 Task: Create a due date automation trigger when advanced on, on the tuesday before a card is due add fields with custom field "Resume" set at 11:00 AM.
Action: Mouse moved to (1329, 106)
Screenshot: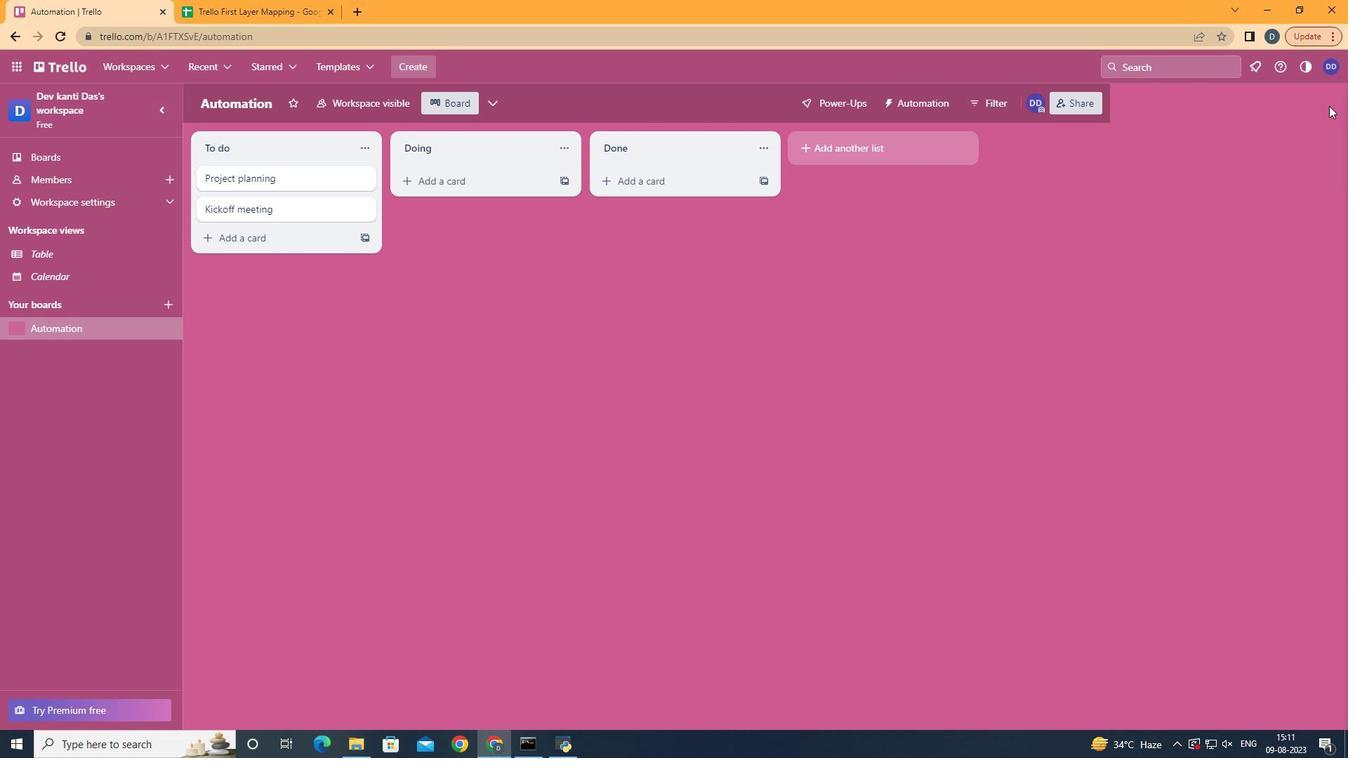 
Action: Mouse pressed left at (1329, 106)
Screenshot: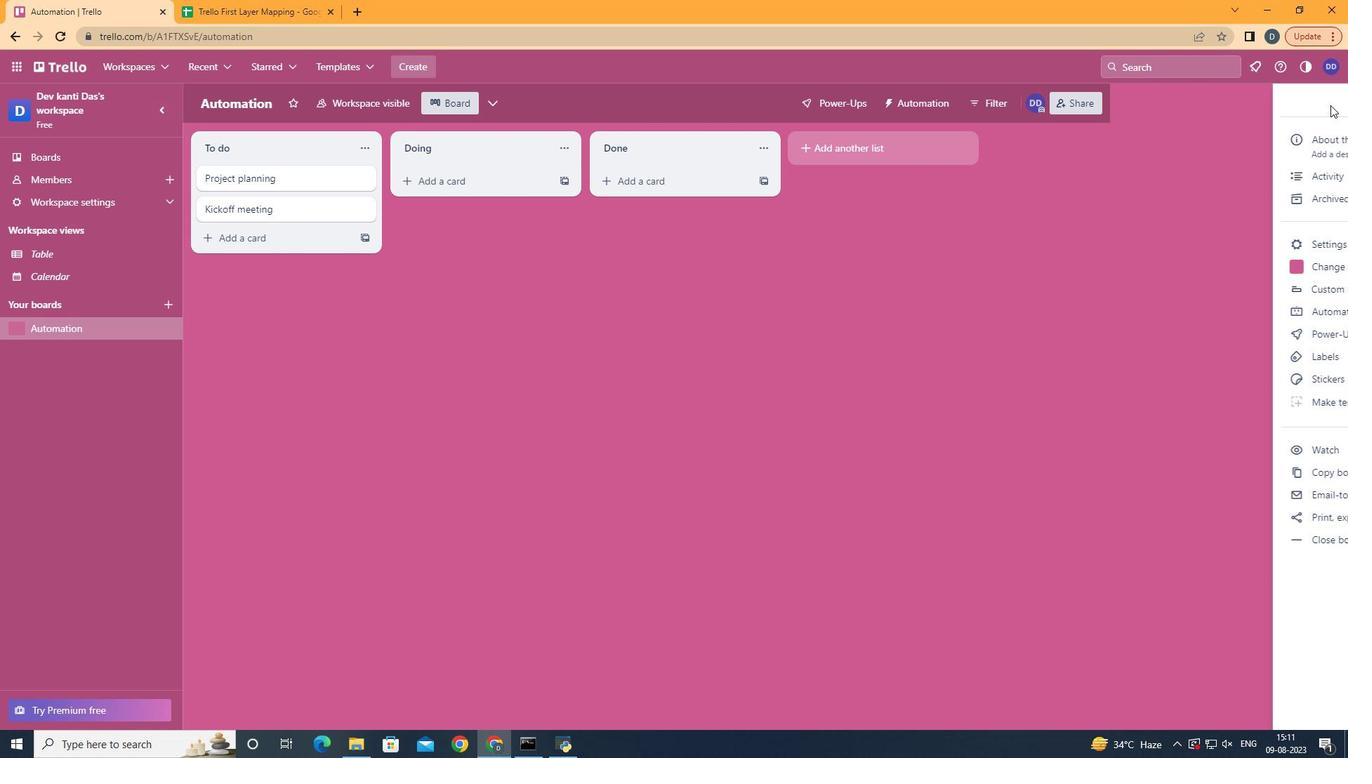 
Action: Mouse moved to (1196, 310)
Screenshot: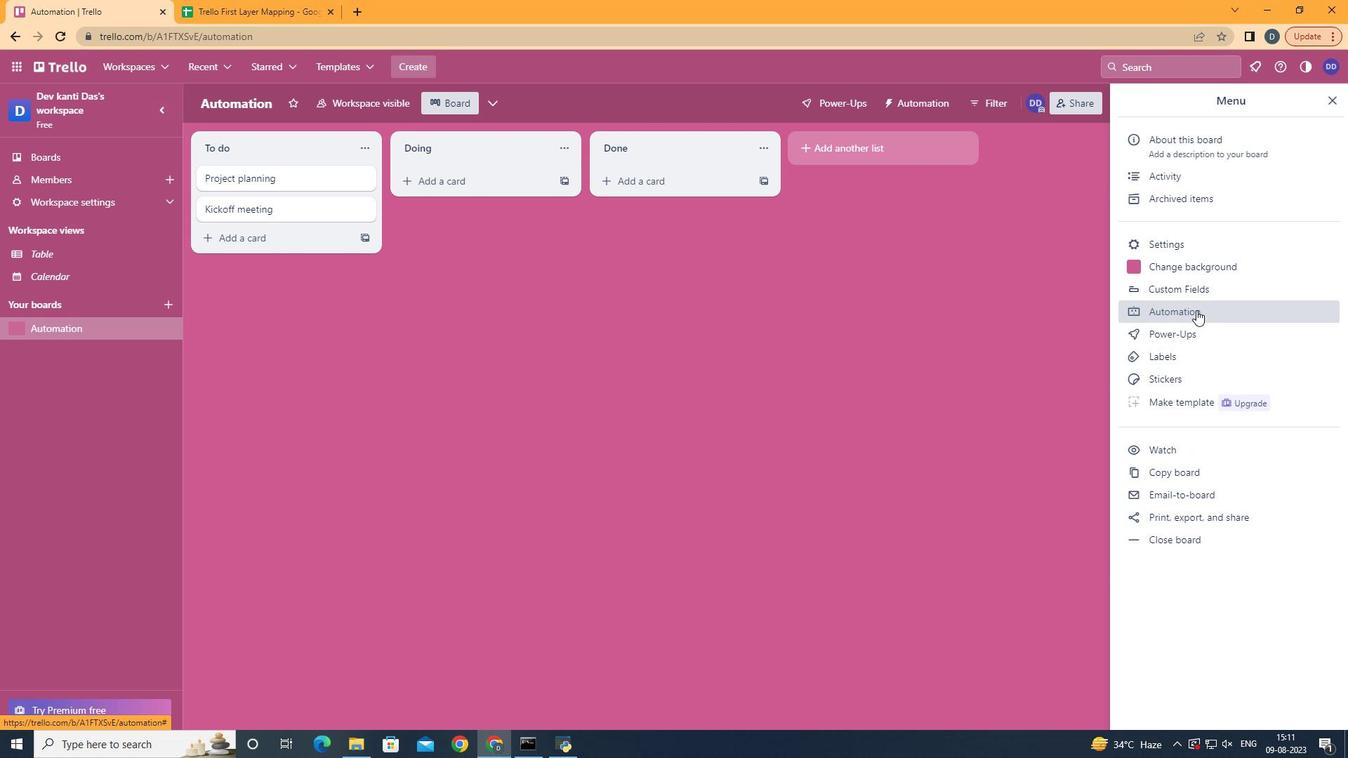 
Action: Mouse pressed left at (1196, 310)
Screenshot: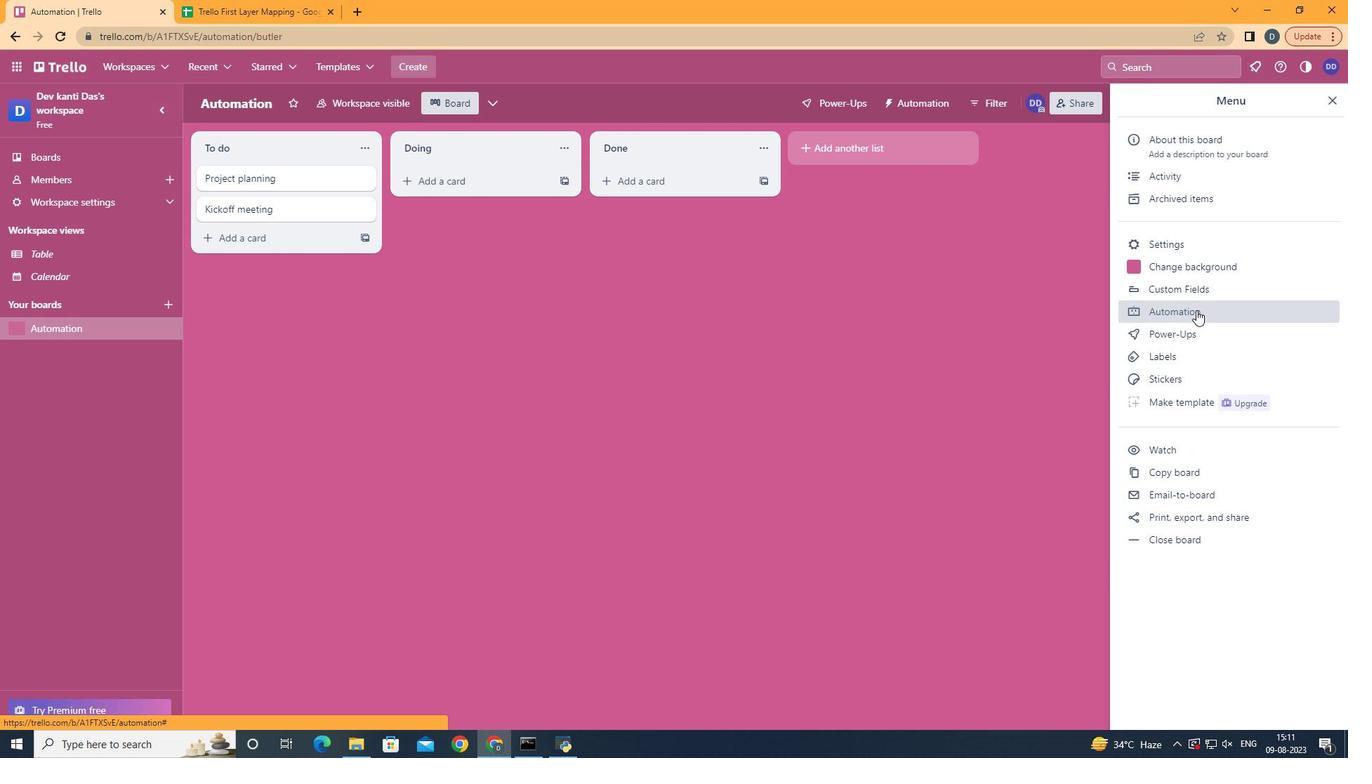 
Action: Mouse moved to (259, 279)
Screenshot: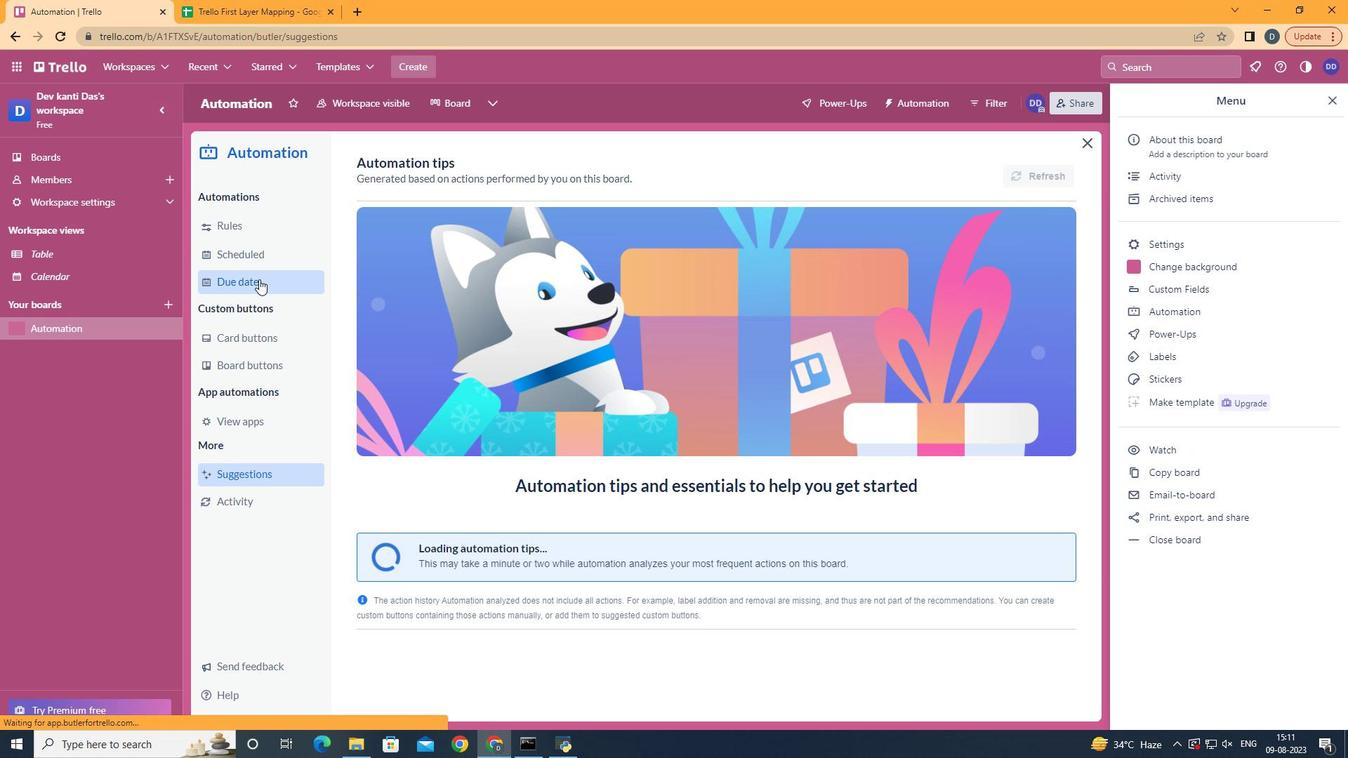 
Action: Mouse pressed left at (259, 279)
Screenshot: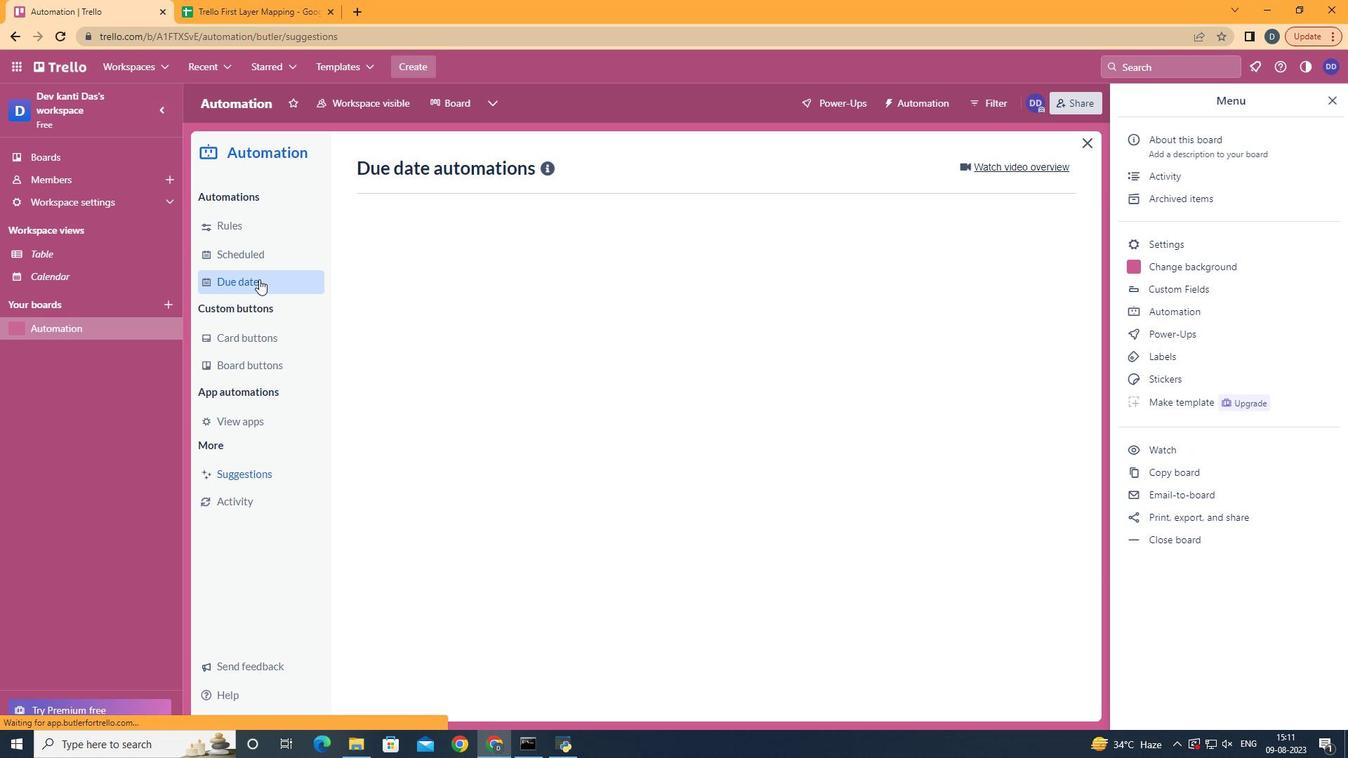 
Action: Mouse moved to (999, 169)
Screenshot: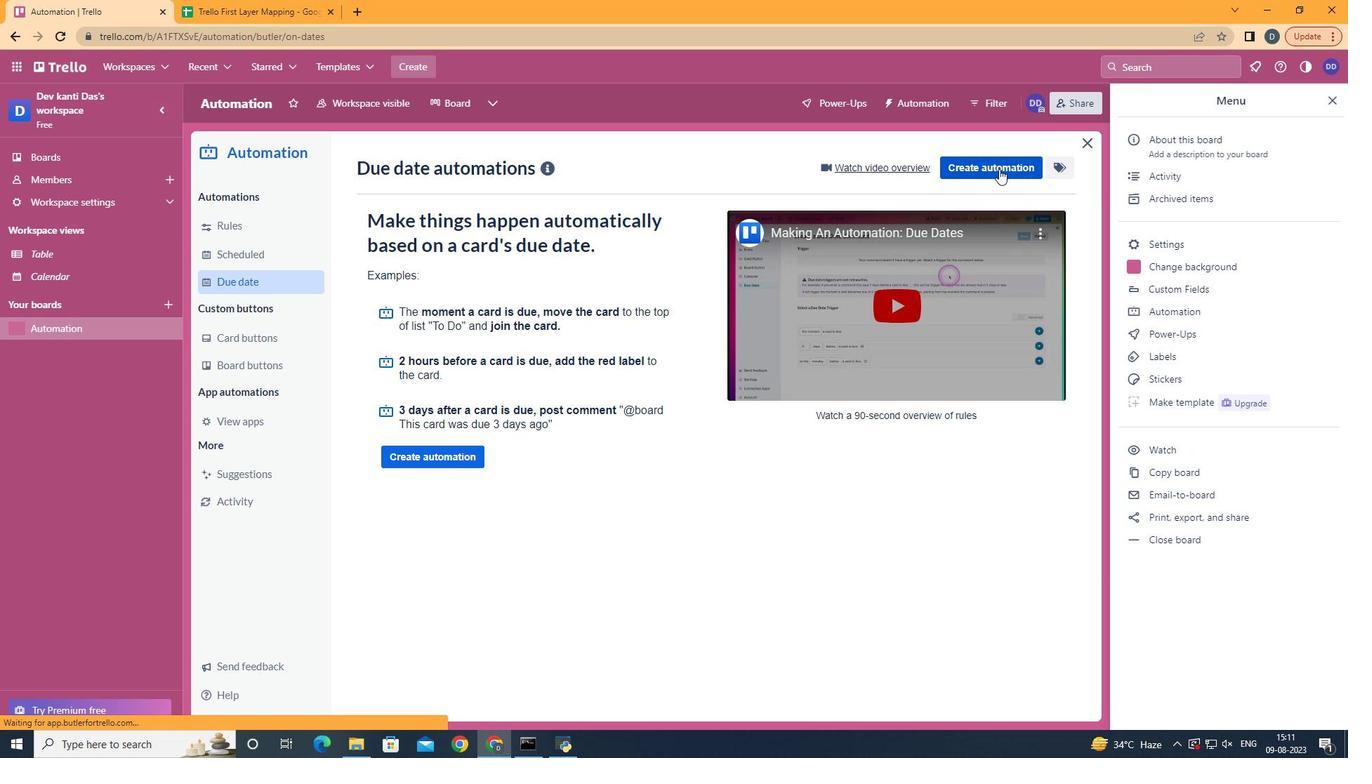 
Action: Mouse pressed left at (999, 169)
Screenshot: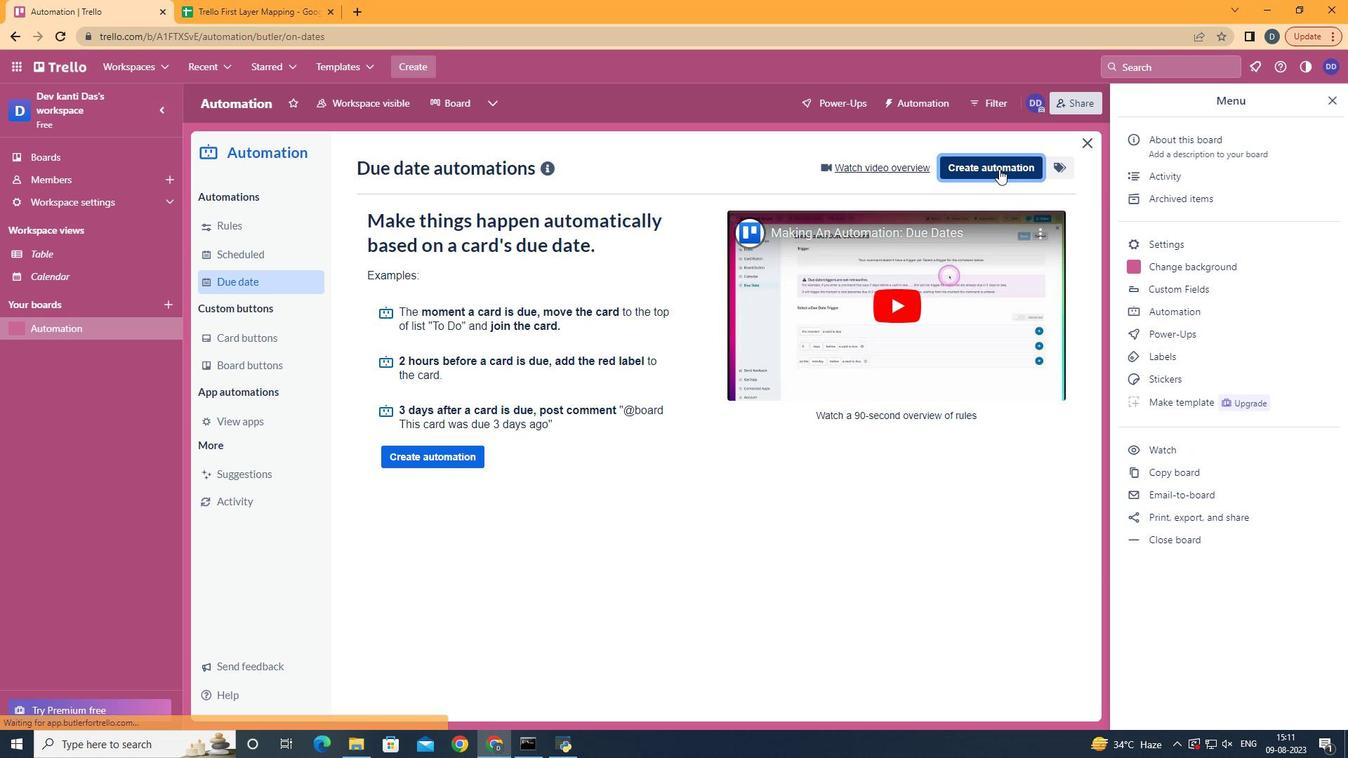 
Action: Mouse moved to (702, 299)
Screenshot: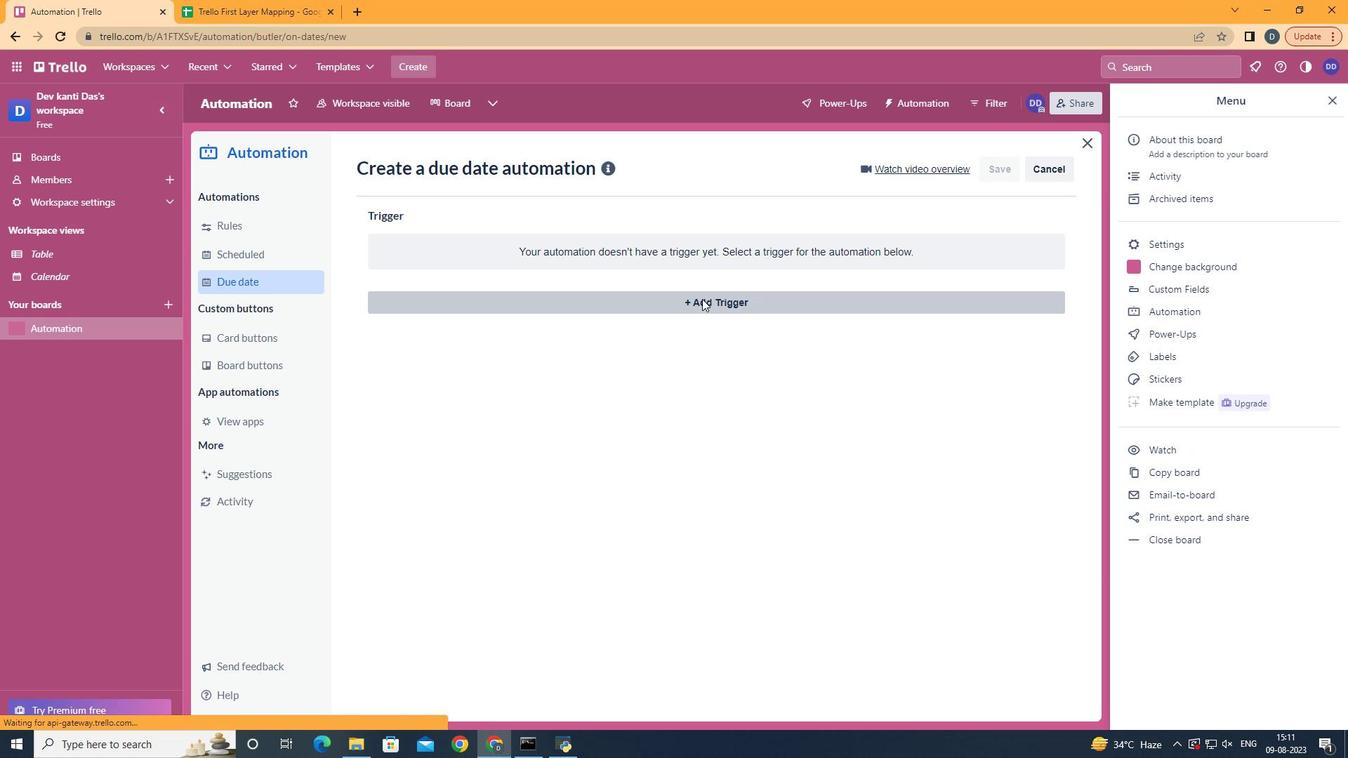 
Action: Mouse pressed left at (702, 299)
Screenshot: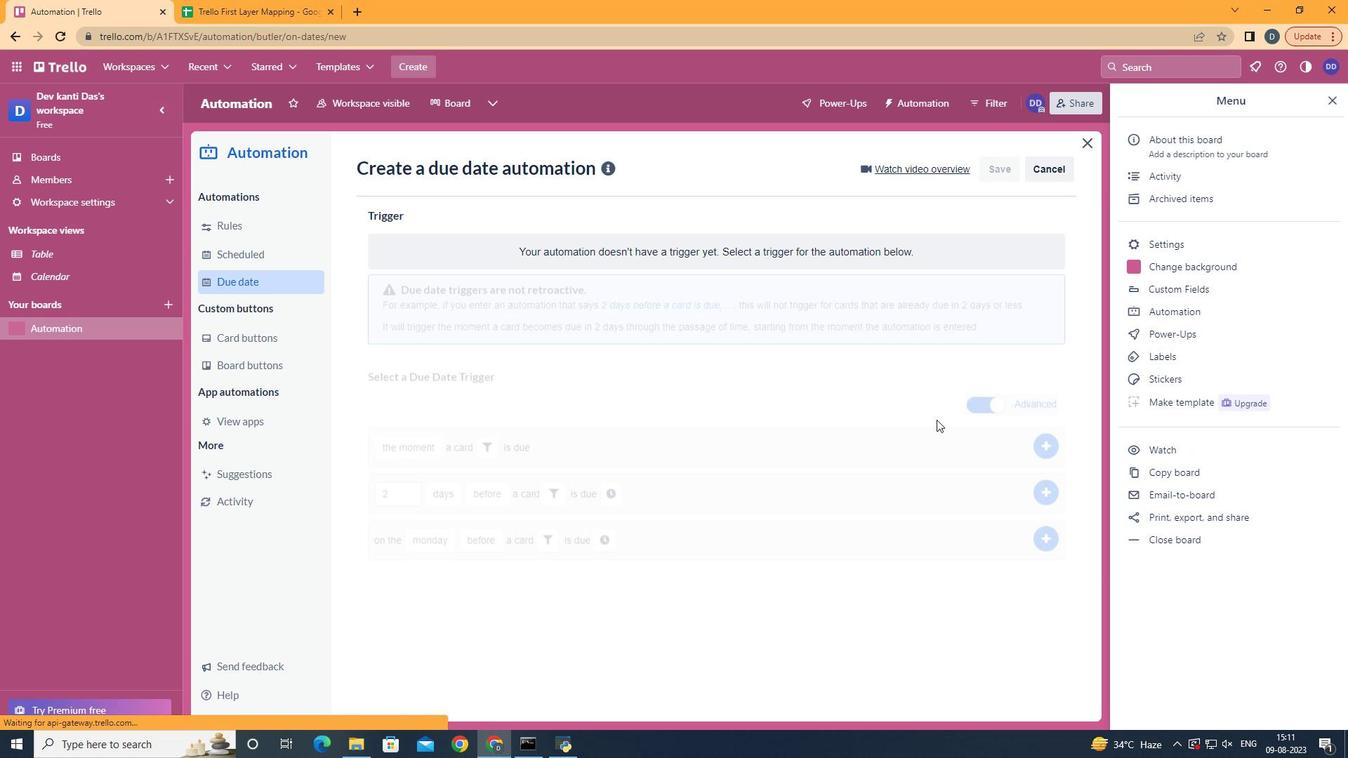 
Action: Mouse moved to (464, 397)
Screenshot: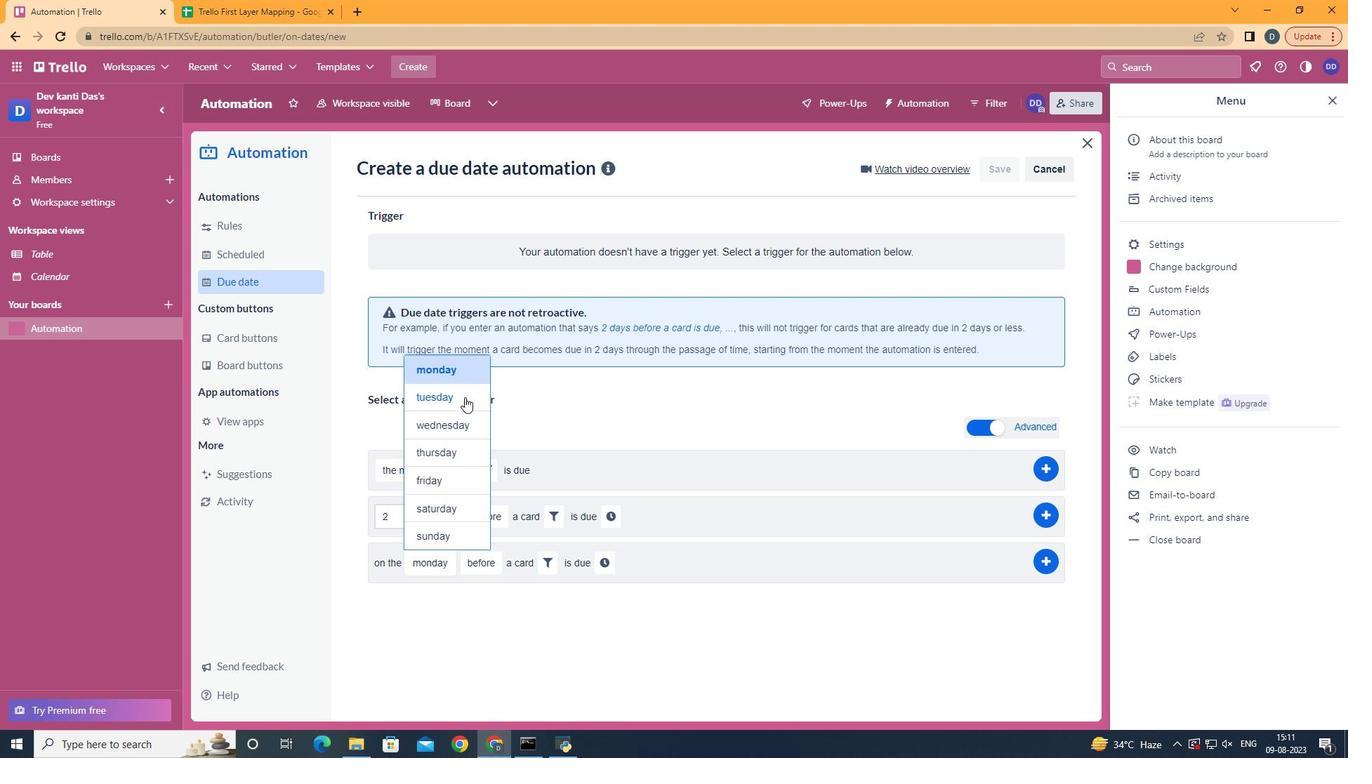 
Action: Mouse pressed left at (464, 397)
Screenshot: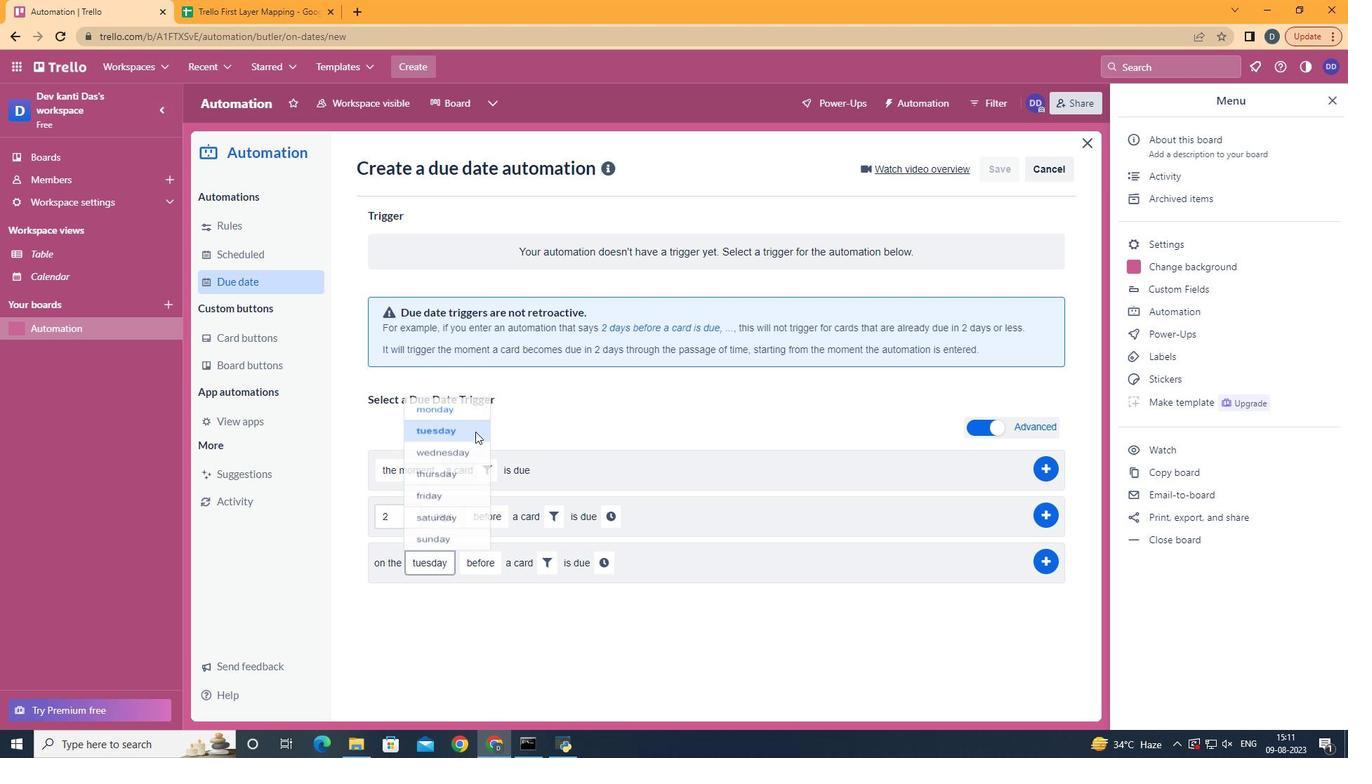 
Action: Mouse moved to (554, 569)
Screenshot: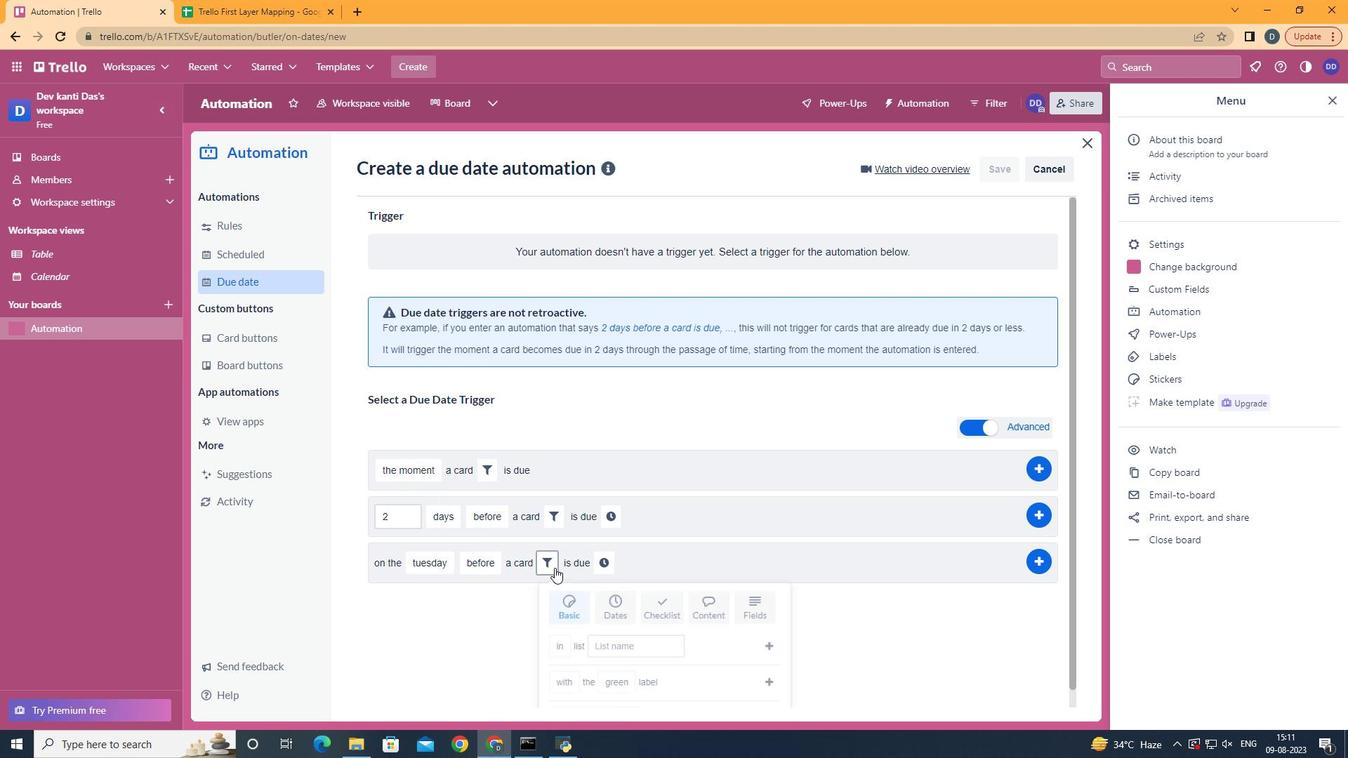 
Action: Mouse pressed left at (554, 569)
Screenshot: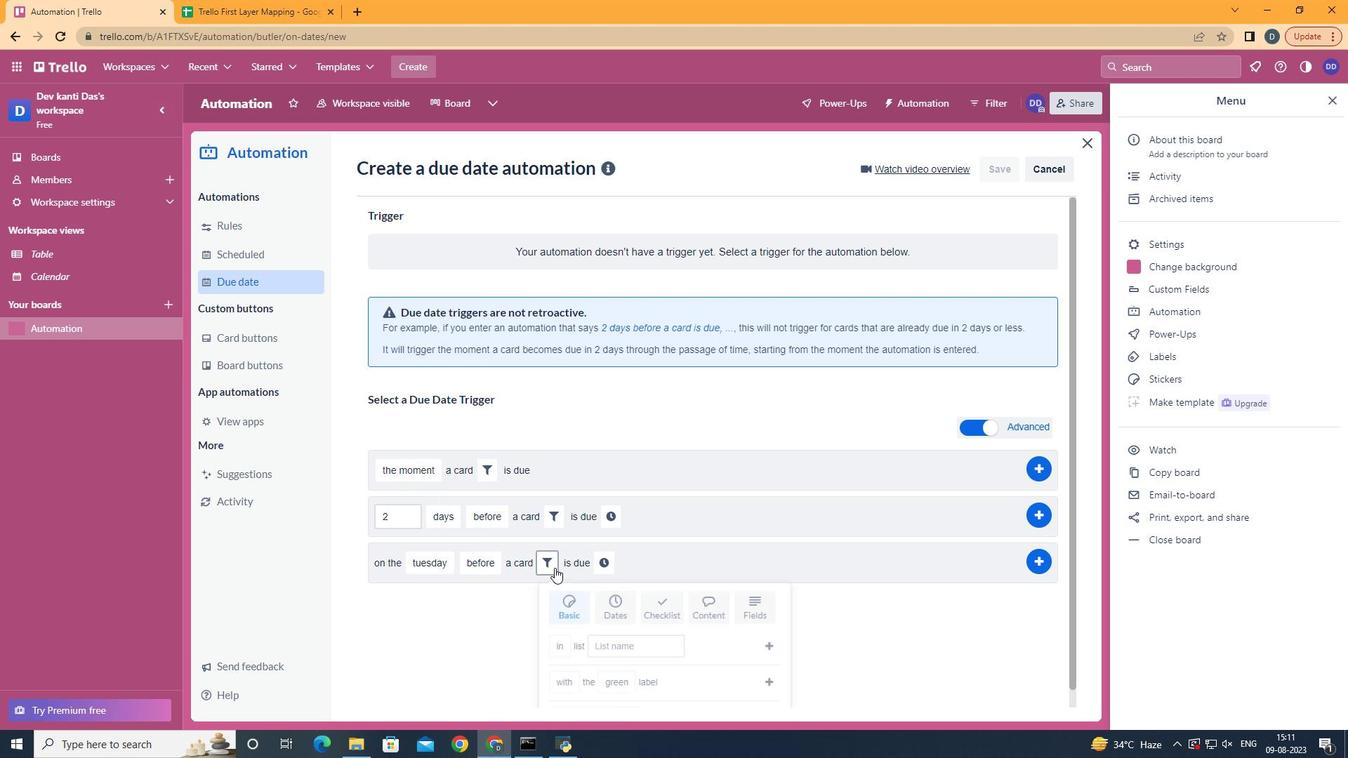 
Action: Mouse moved to (772, 600)
Screenshot: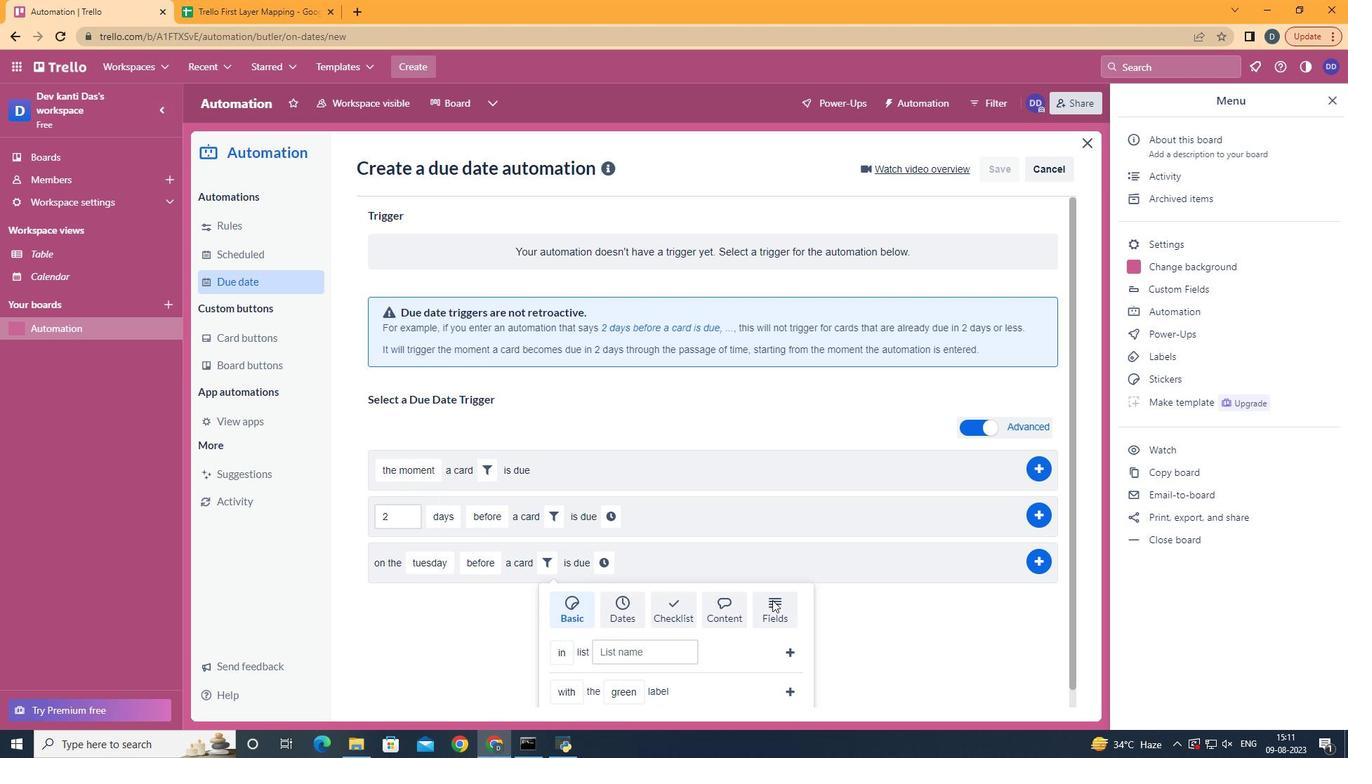 
Action: Mouse pressed left at (772, 600)
Screenshot: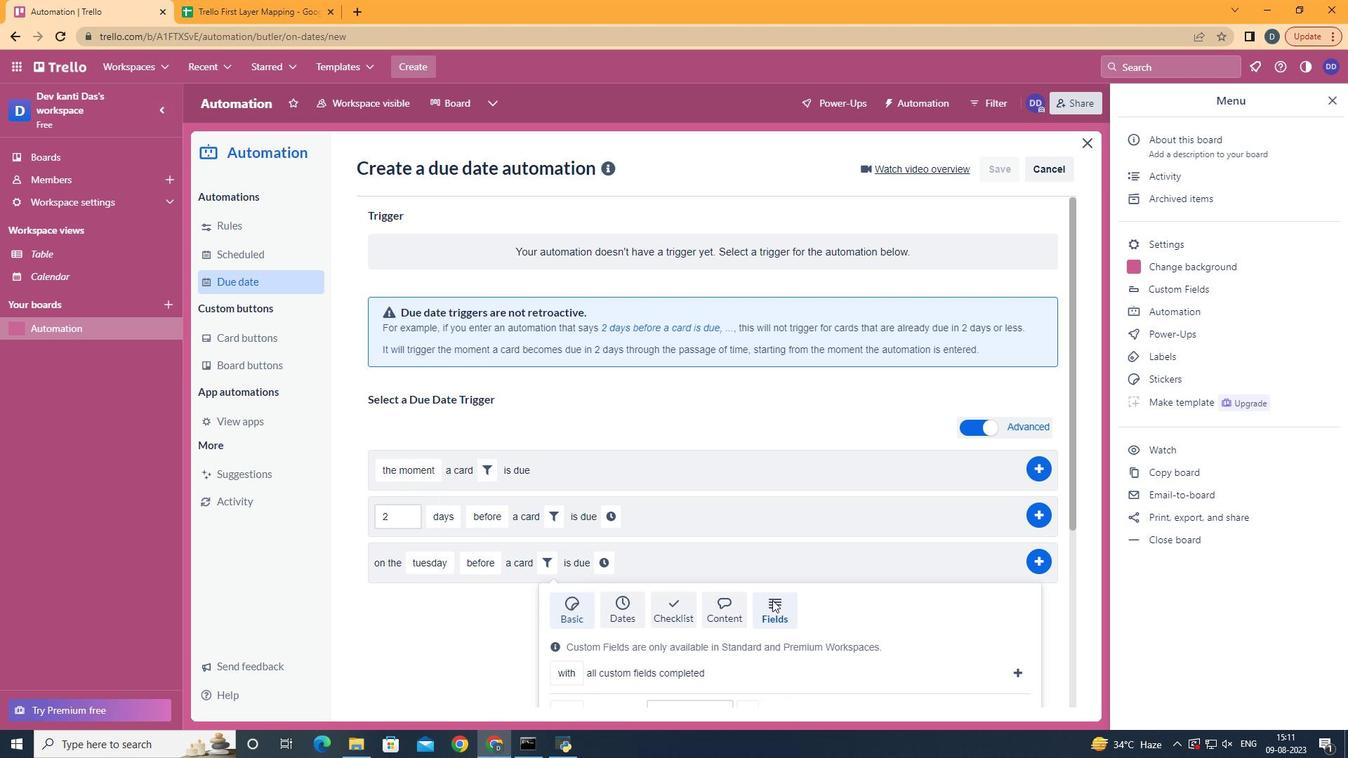
Action: Mouse scrolled (772, 599) with delta (0, 0)
Screenshot: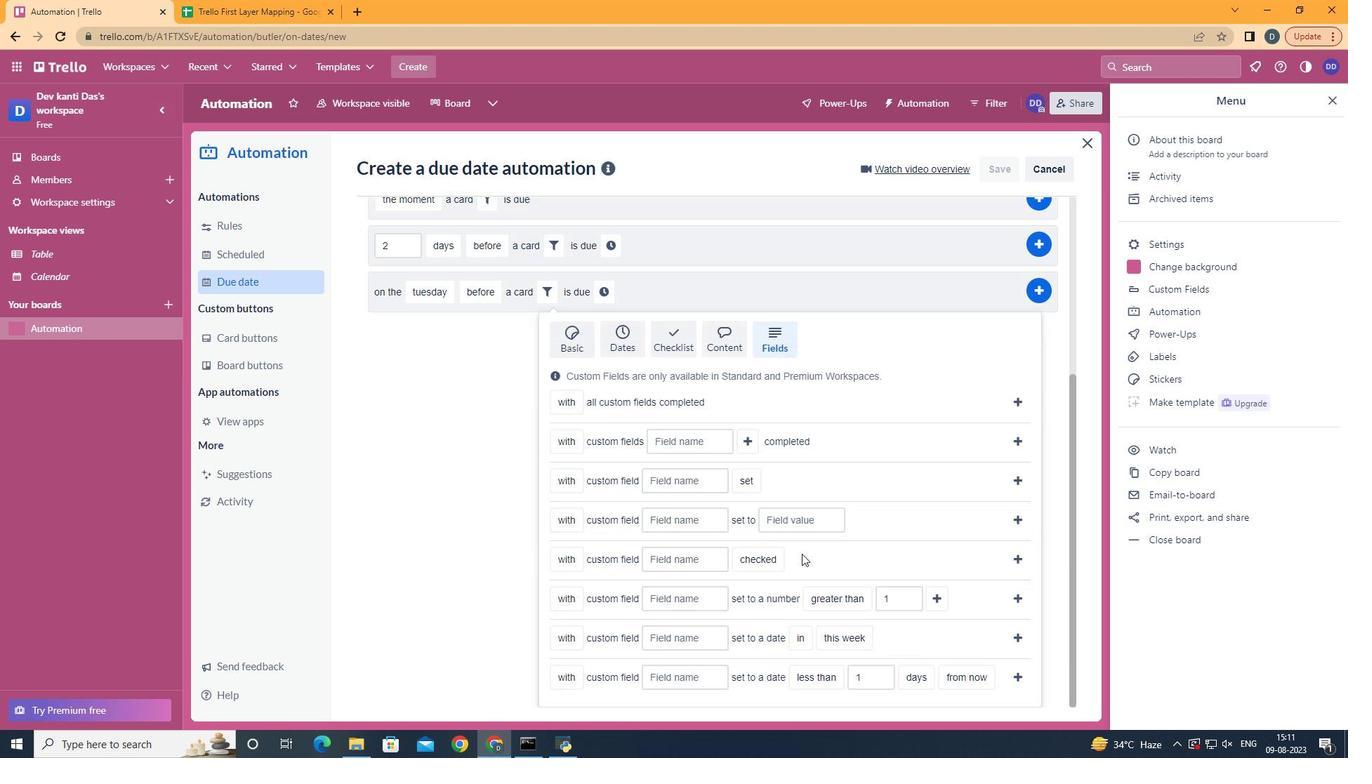 
Action: Mouse scrolled (772, 599) with delta (0, 0)
Screenshot: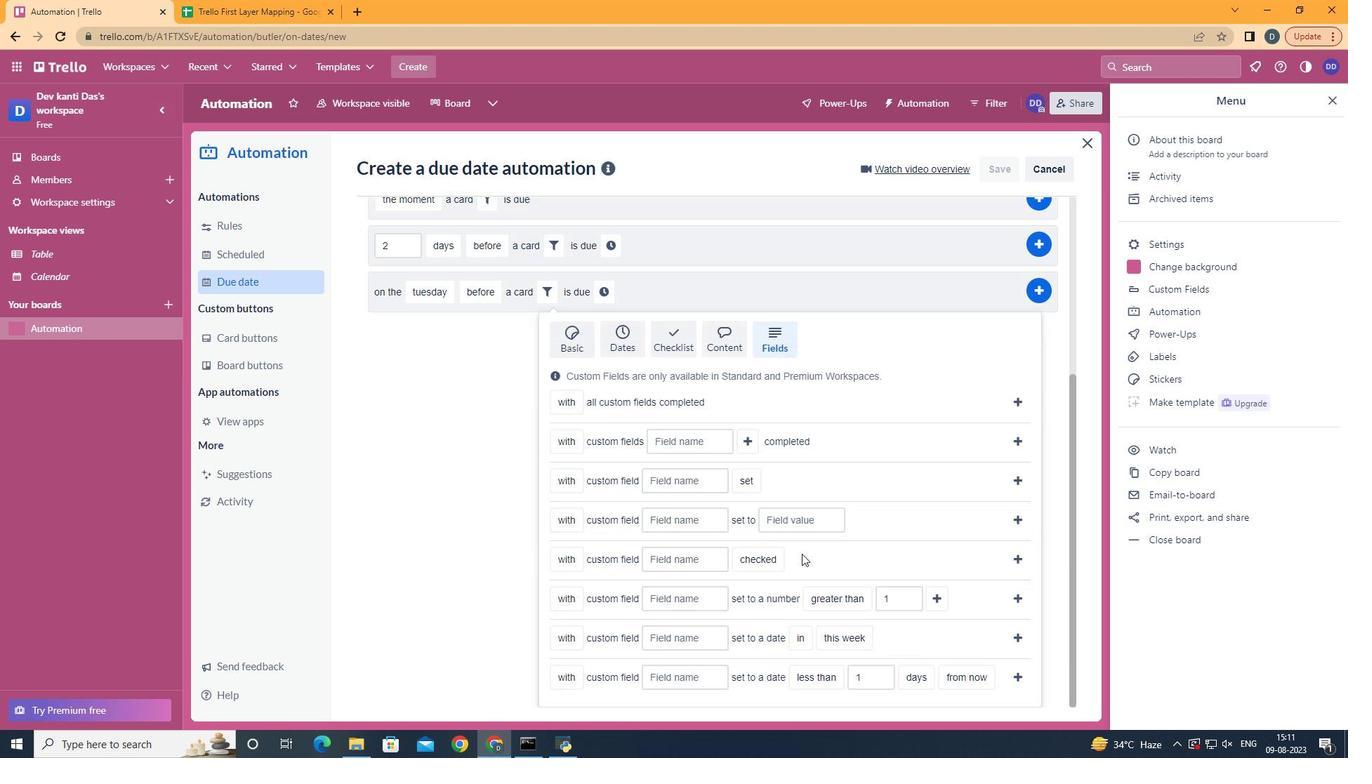 
Action: Mouse scrolled (772, 599) with delta (0, 0)
Screenshot: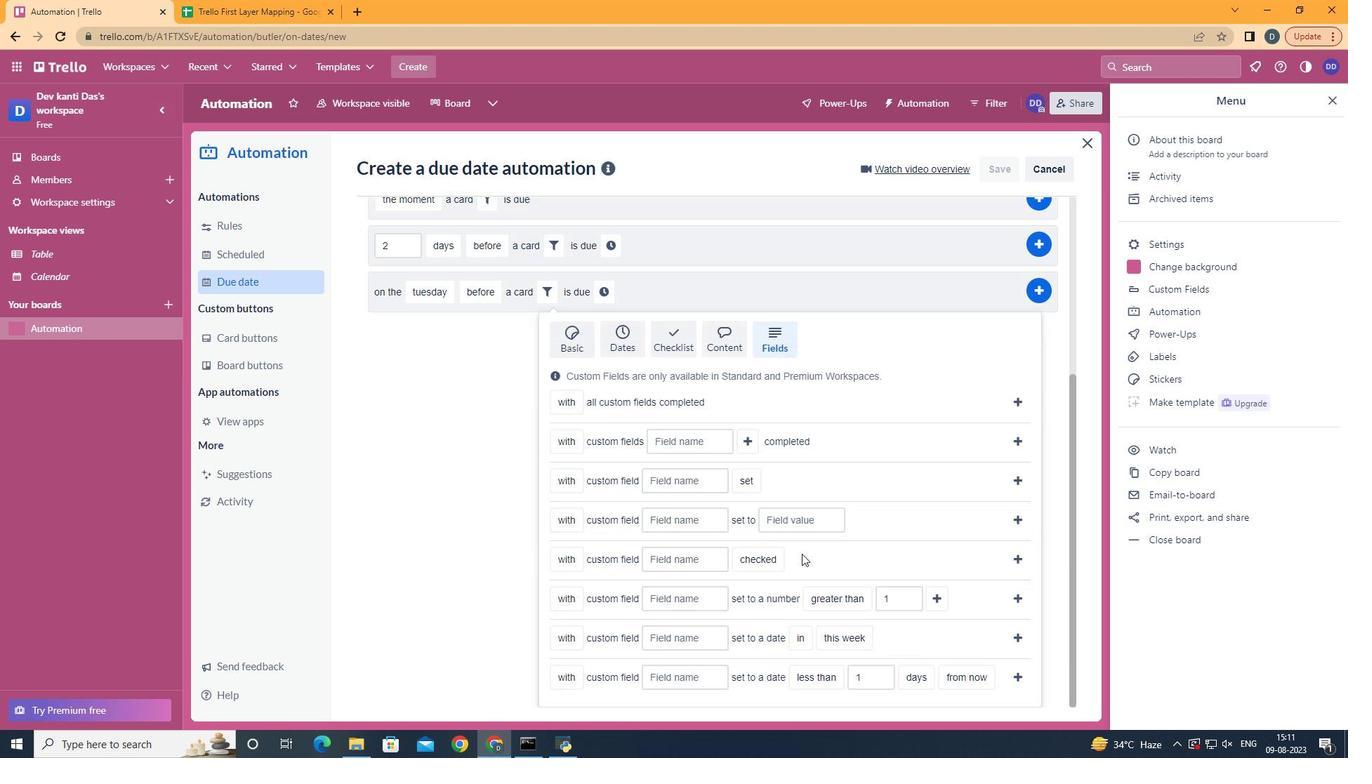
Action: Mouse scrolled (772, 599) with delta (0, 0)
Screenshot: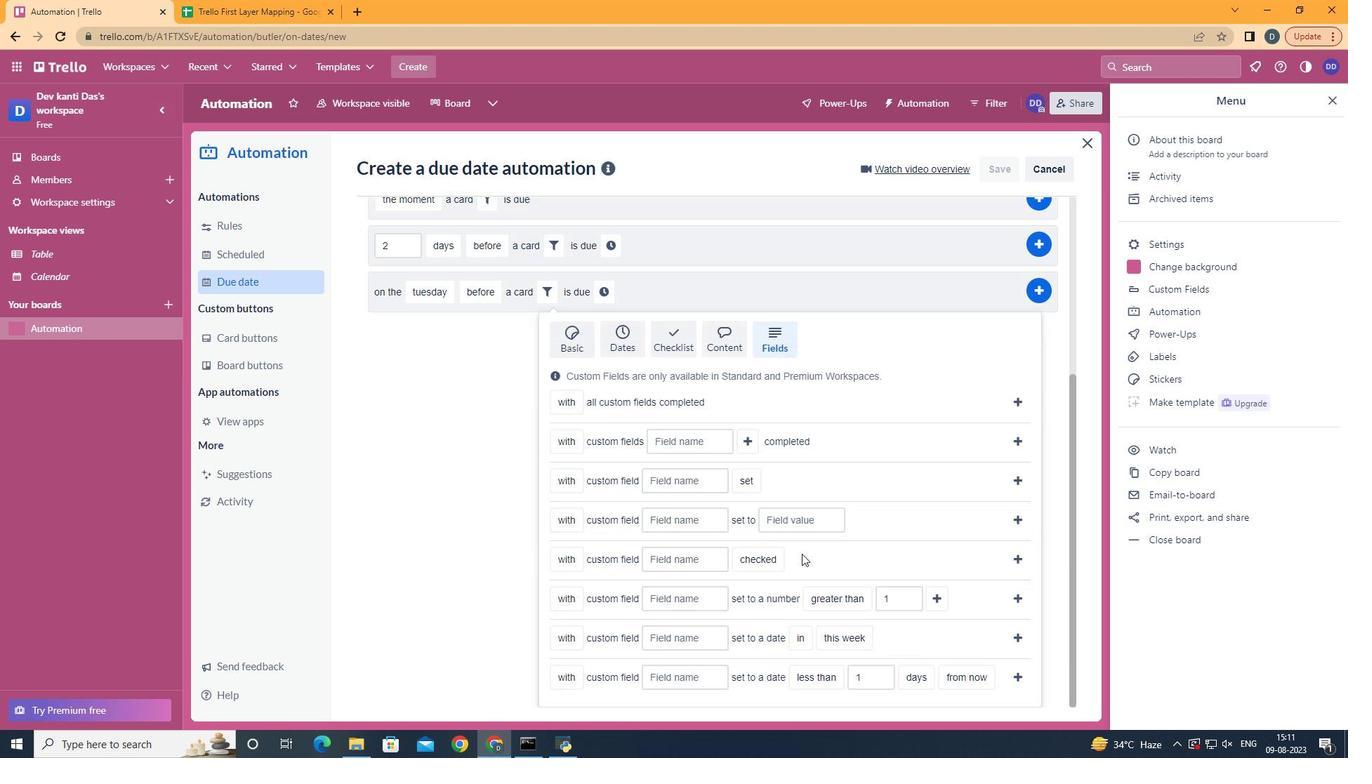 
Action: Mouse scrolled (772, 599) with delta (0, 0)
Screenshot: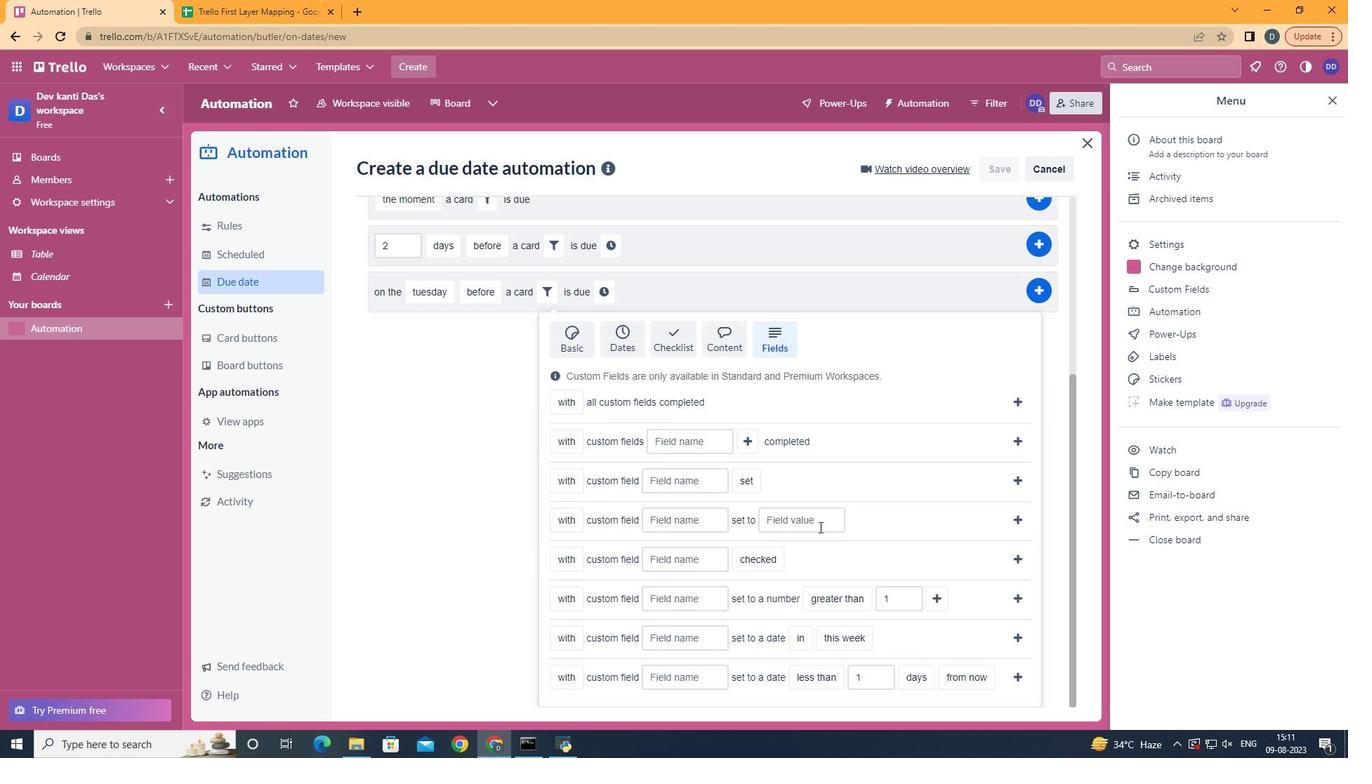 
Action: Mouse moved to (577, 501)
Screenshot: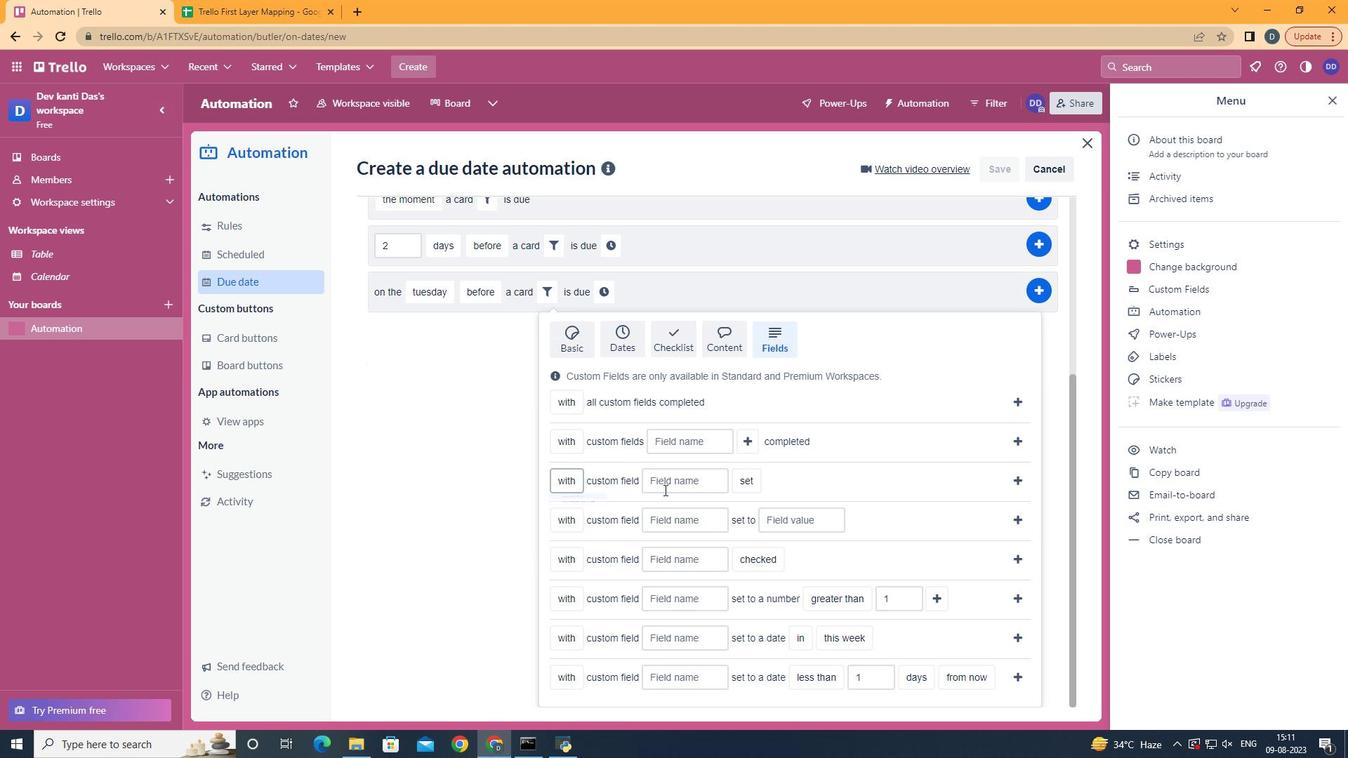 
Action: Mouse pressed left at (577, 501)
Screenshot: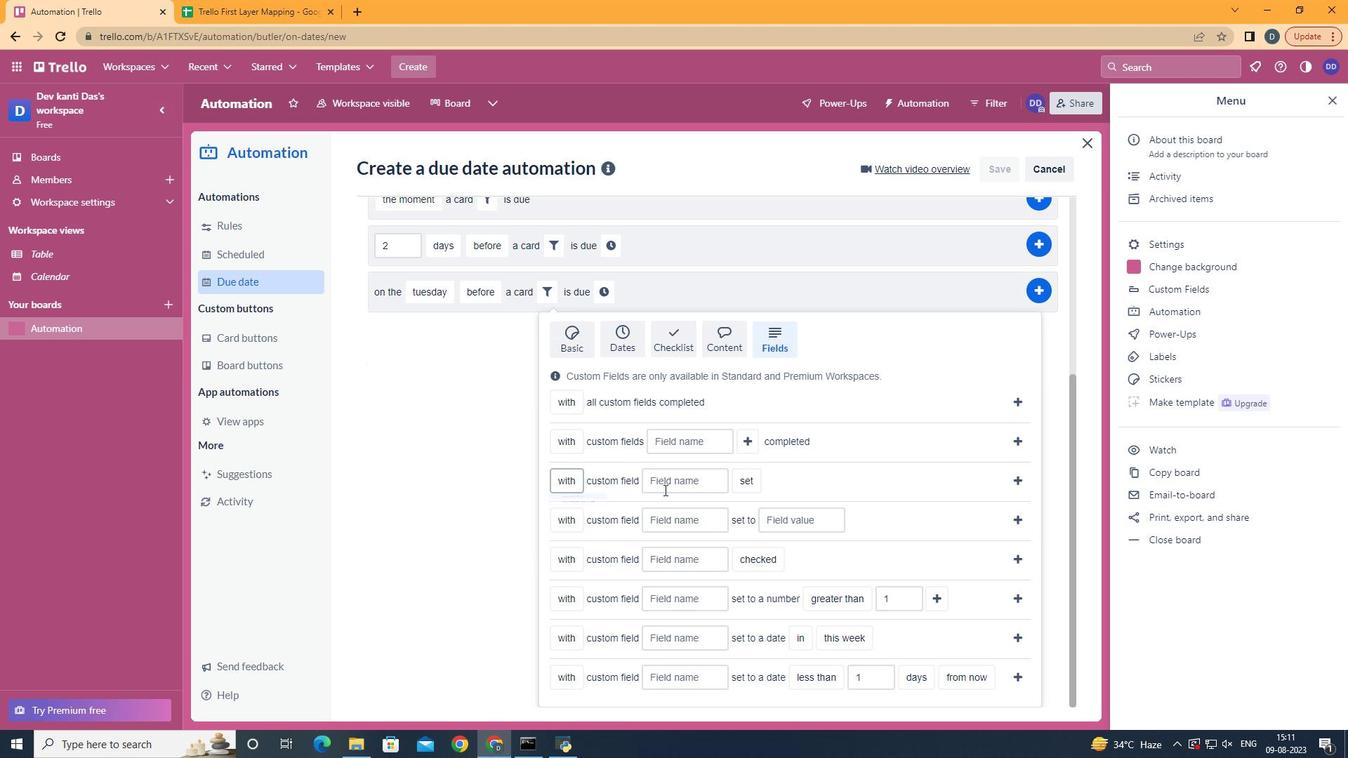 
Action: Mouse moved to (668, 483)
Screenshot: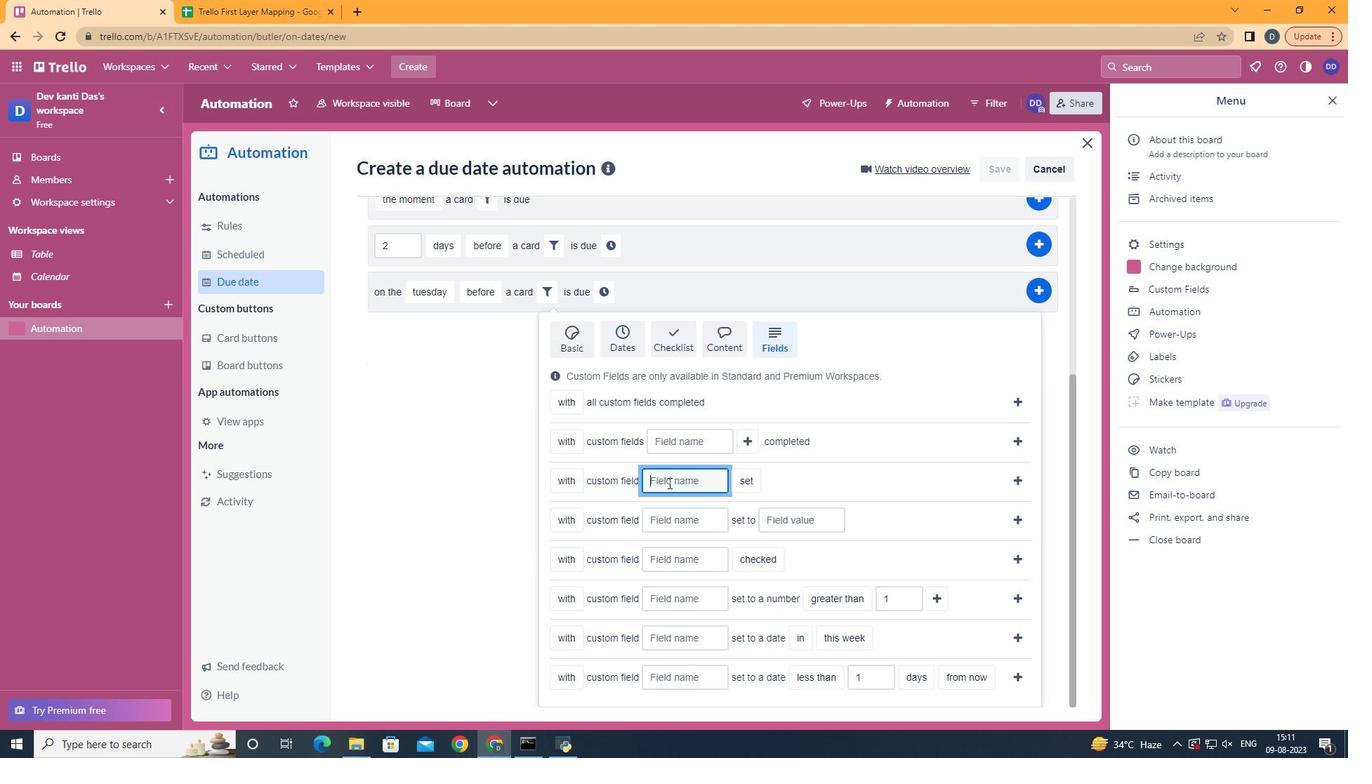 
Action: Mouse pressed left at (668, 483)
Screenshot: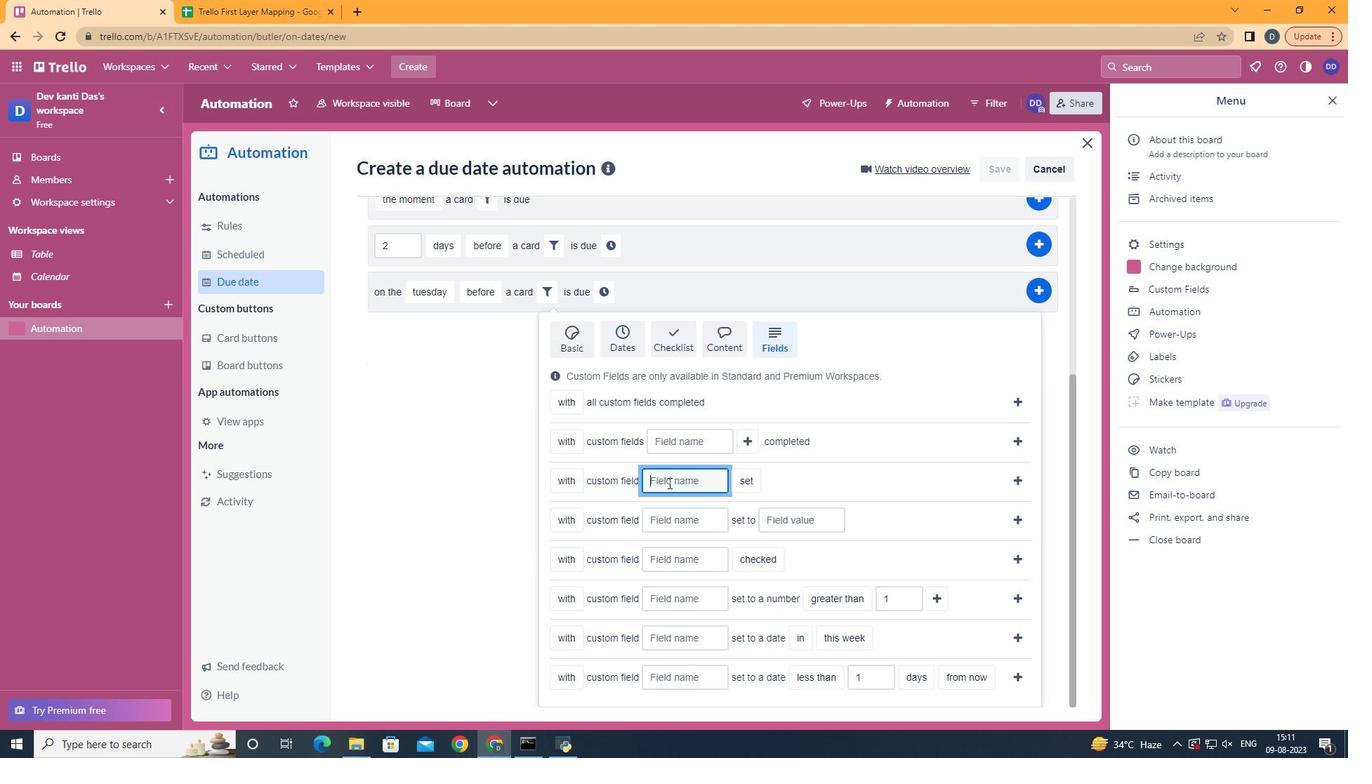 
Action: Mouse moved to (669, 482)
Screenshot: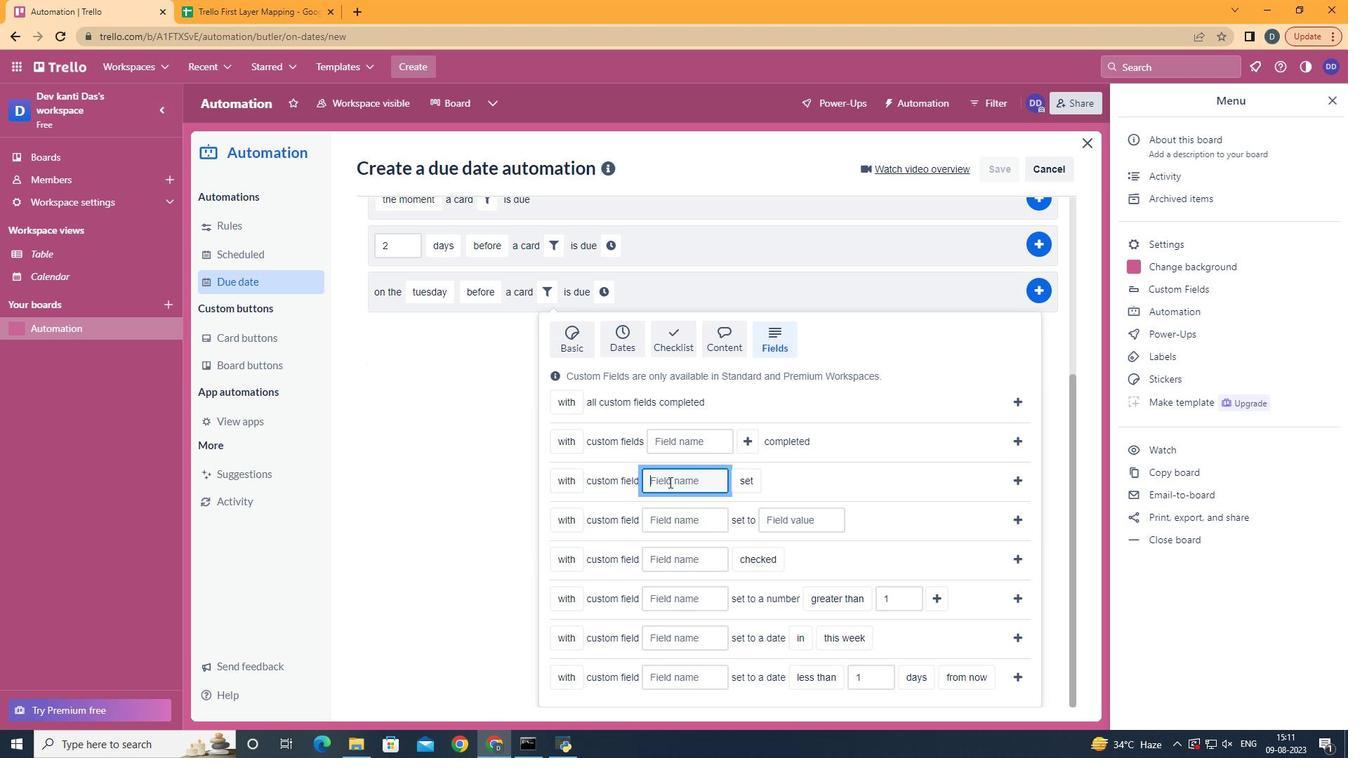 
Action: Key pressed <Key.shift>Resume
Screenshot: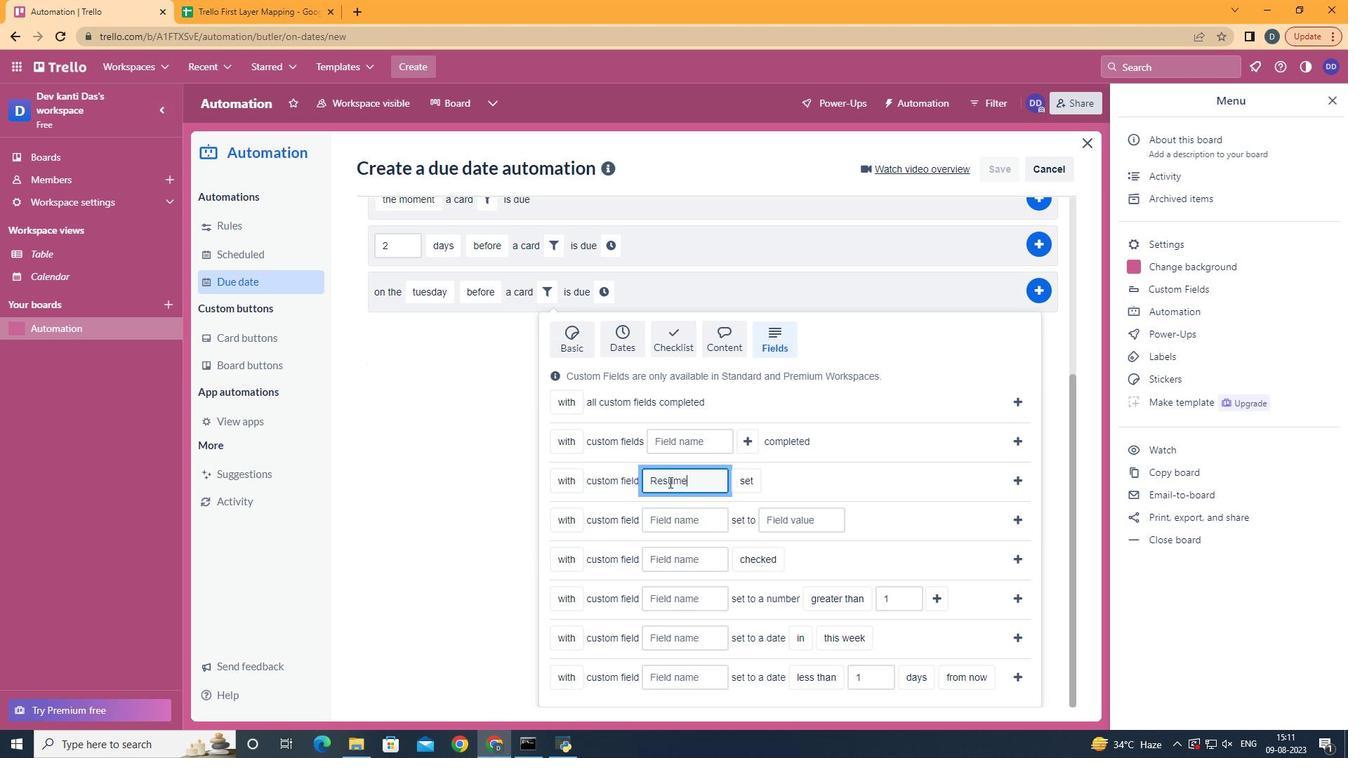 
Action: Mouse moved to (740, 505)
Screenshot: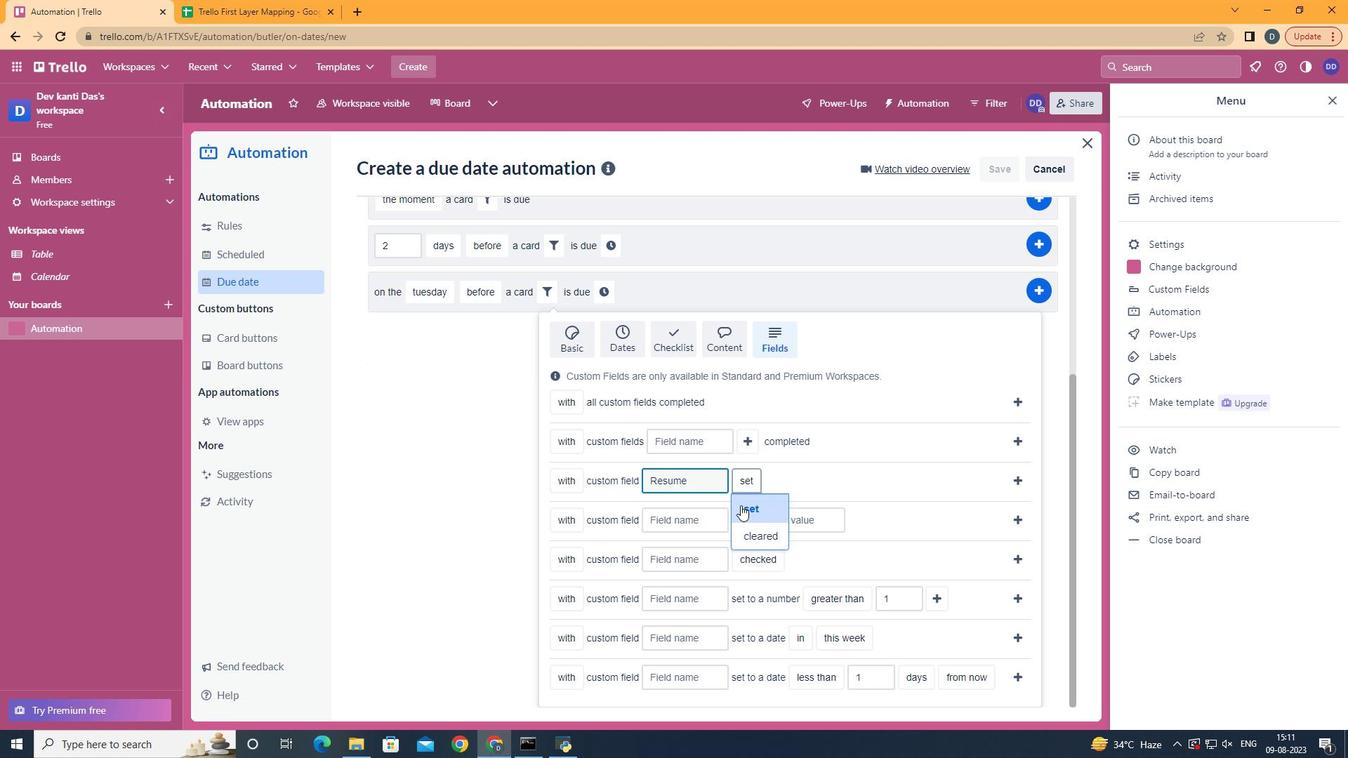 
Action: Mouse pressed left at (740, 505)
Screenshot: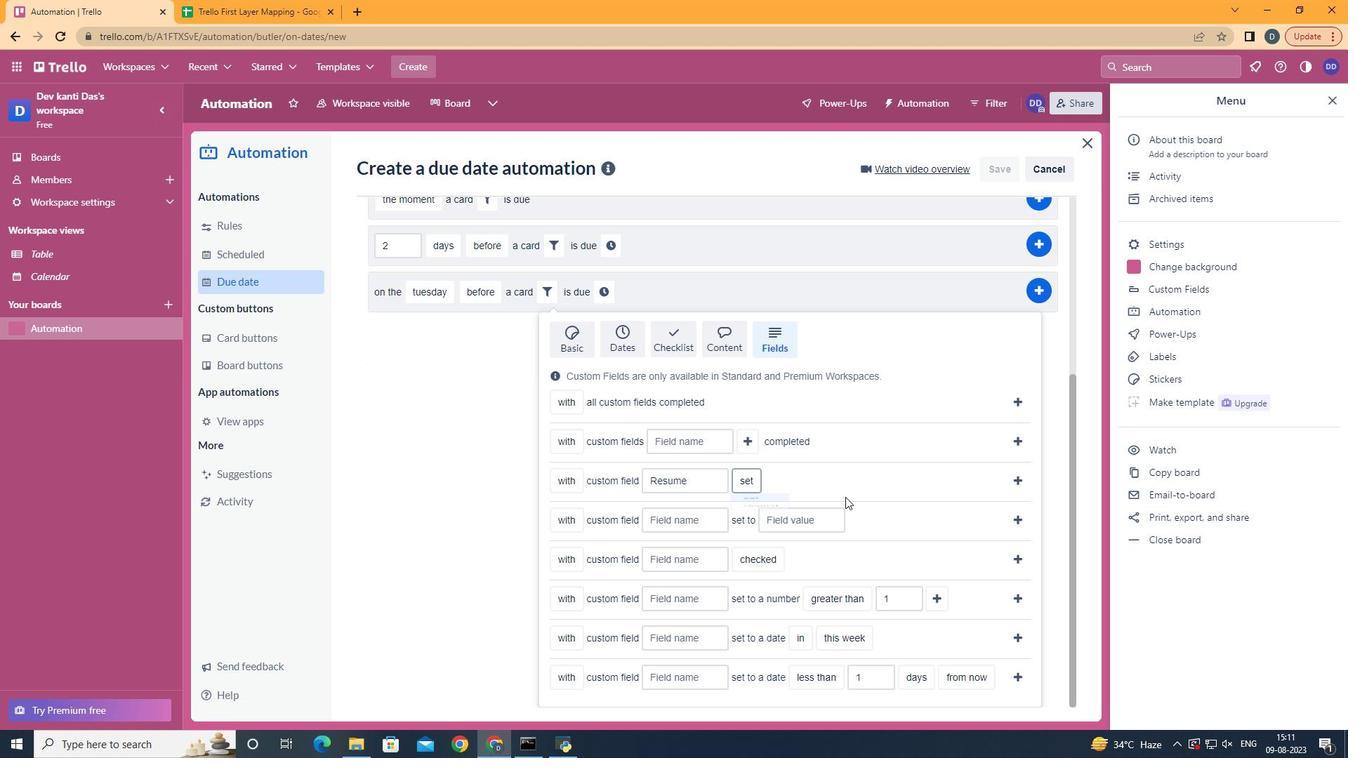 
Action: Mouse moved to (1016, 481)
Screenshot: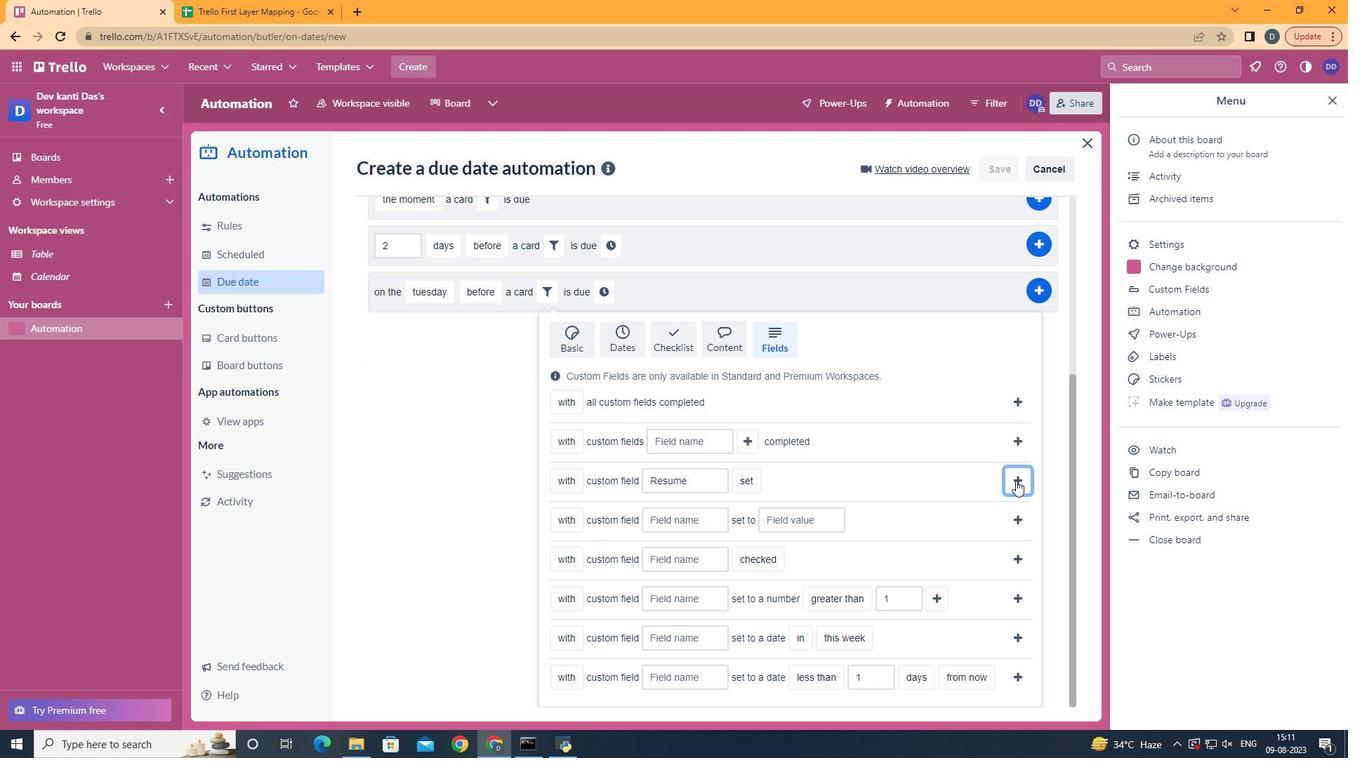 
Action: Mouse pressed left at (1016, 481)
Screenshot: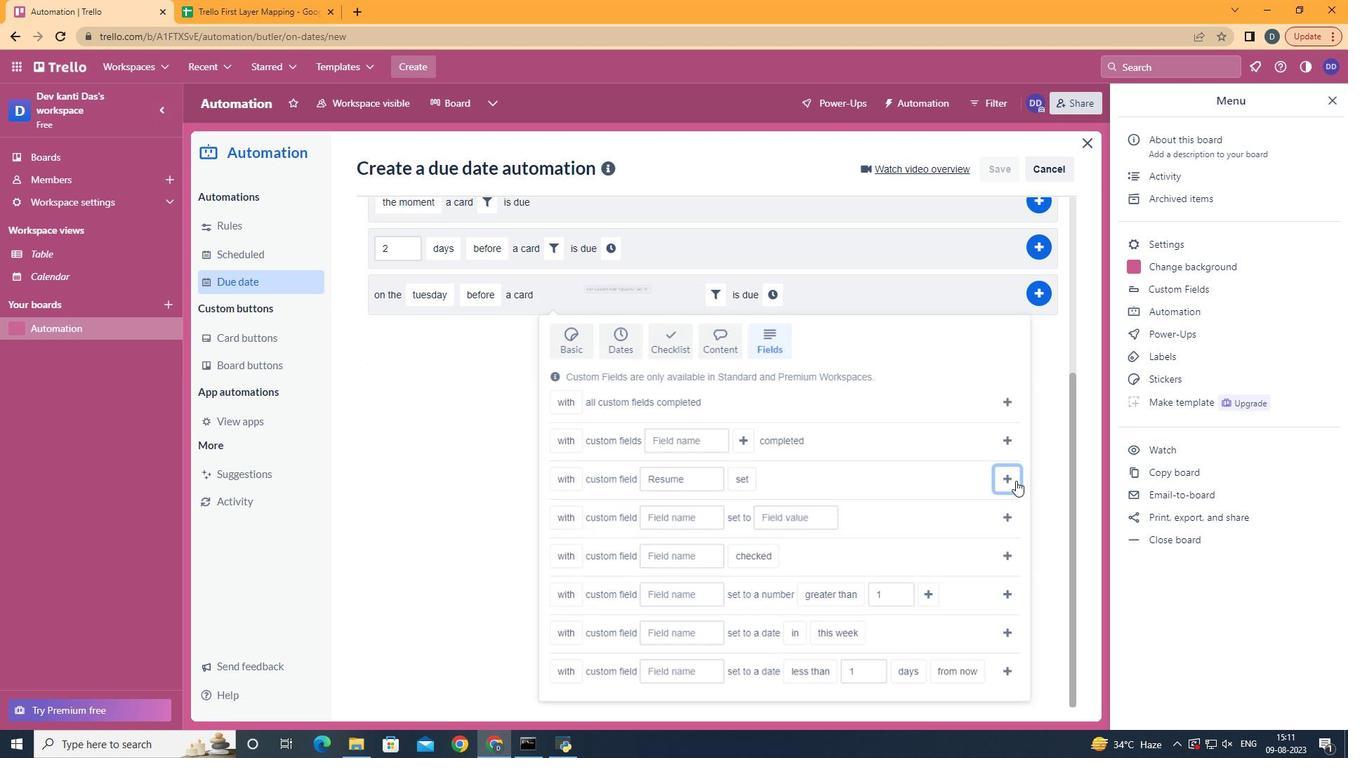 
Action: Mouse moved to (783, 563)
Screenshot: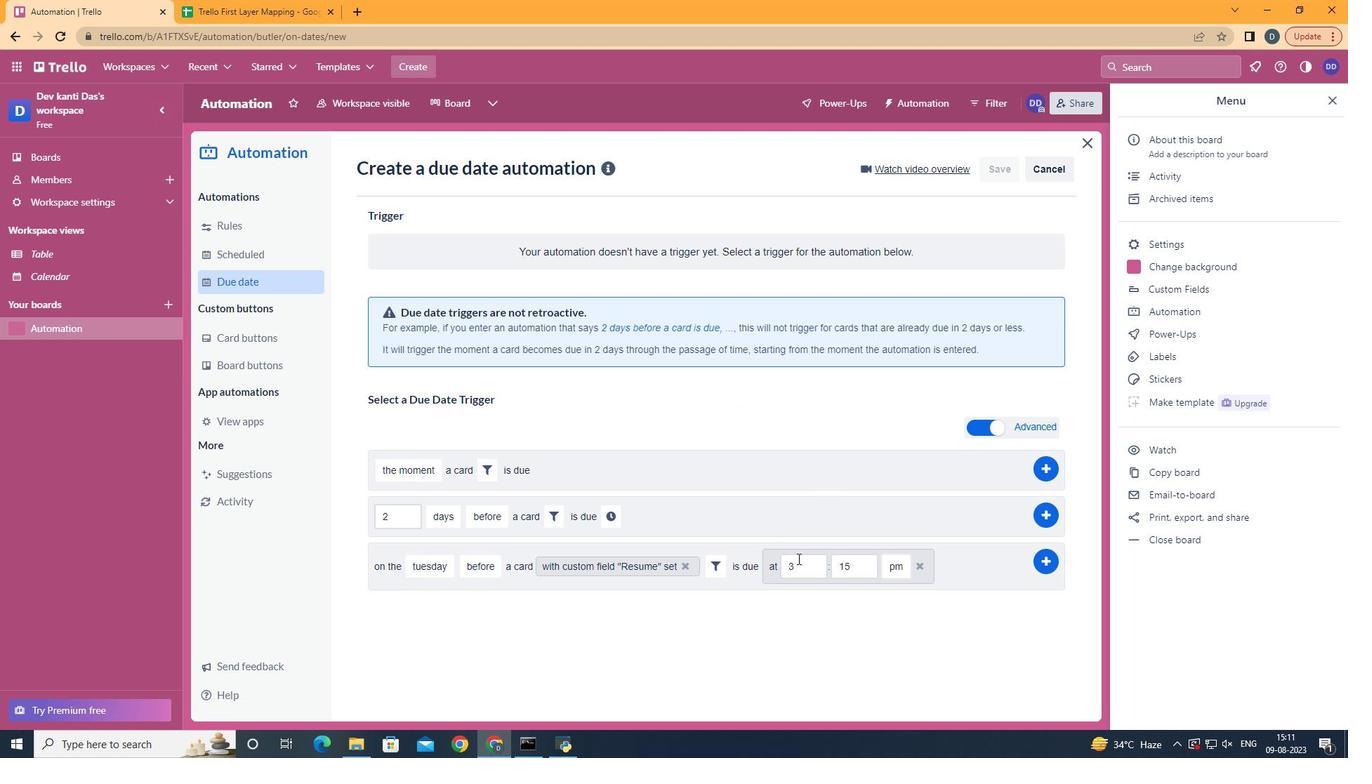 
Action: Mouse pressed left at (783, 563)
Screenshot: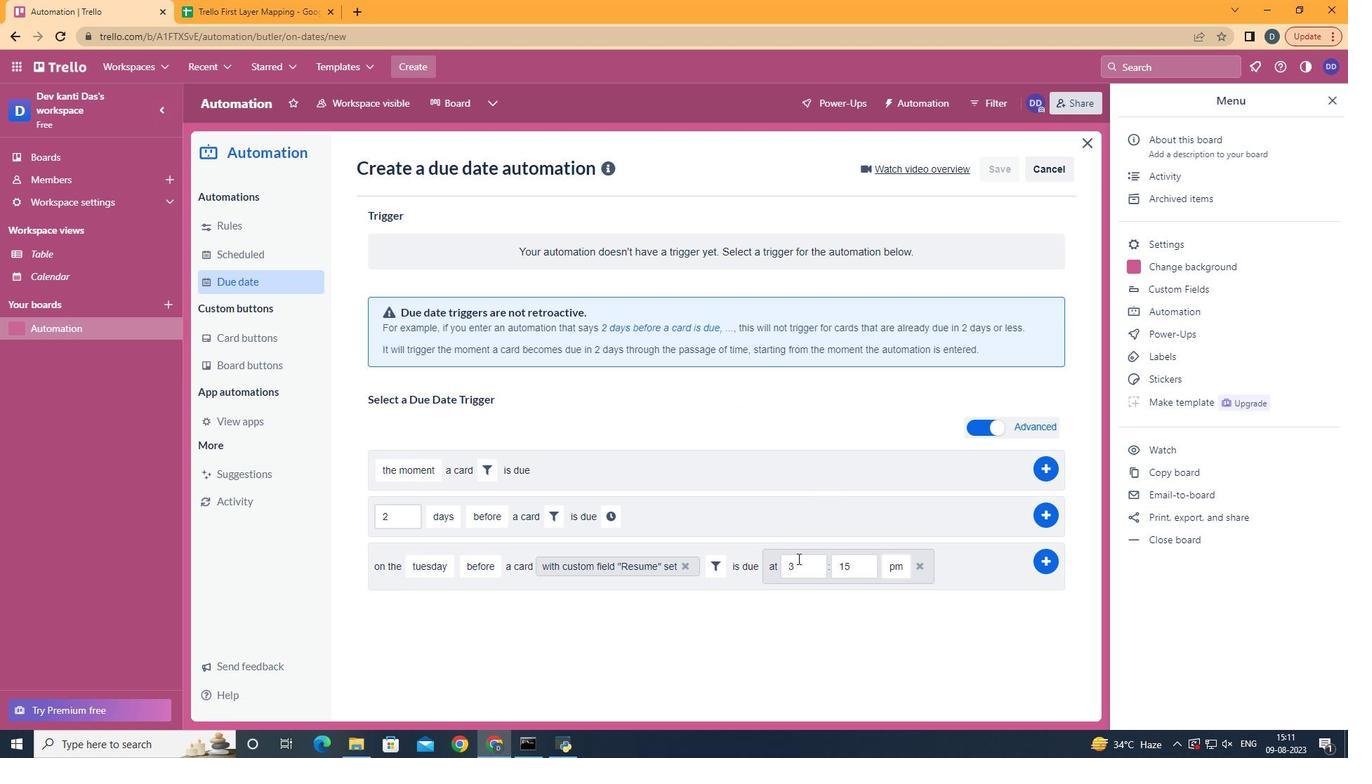 
Action: Mouse moved to (810, 561)
Screenshot: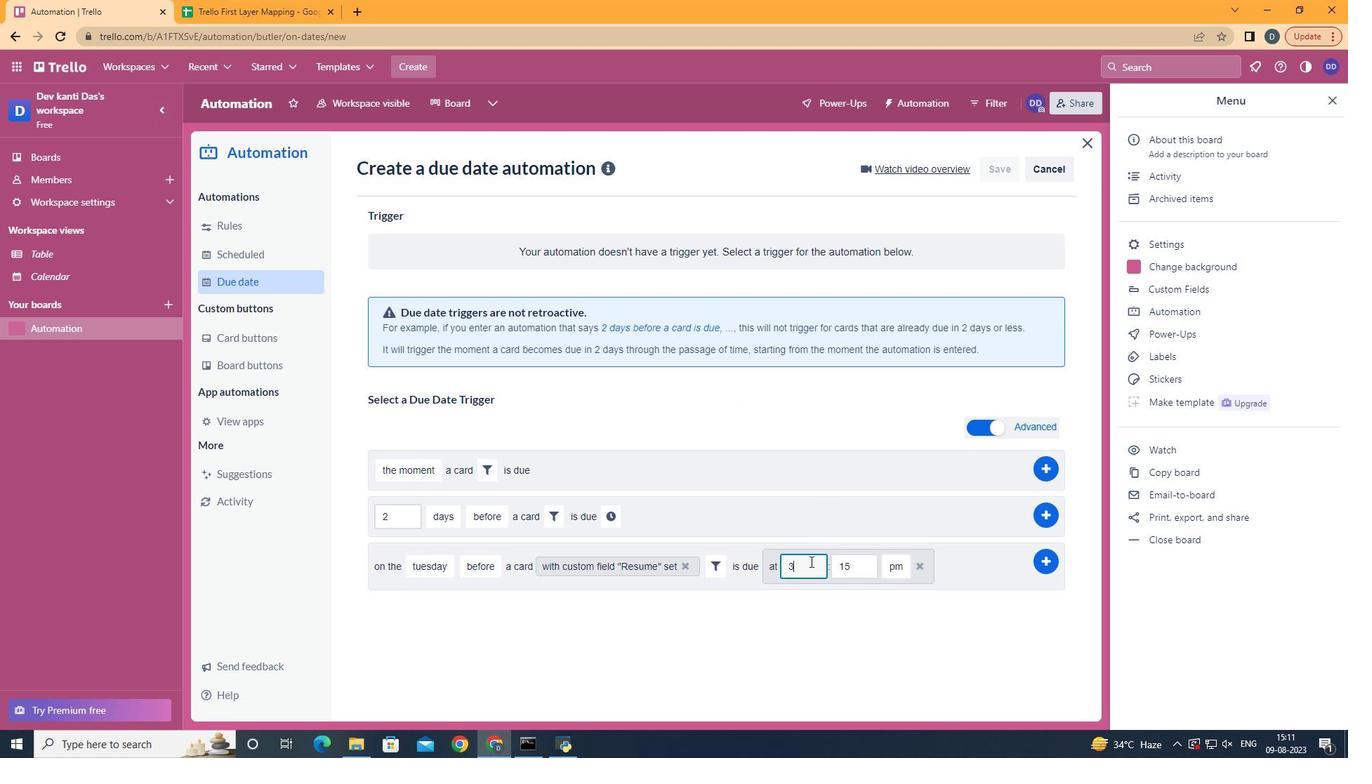 
Action: Mouse pressed left at (810, 561)
Screenshot: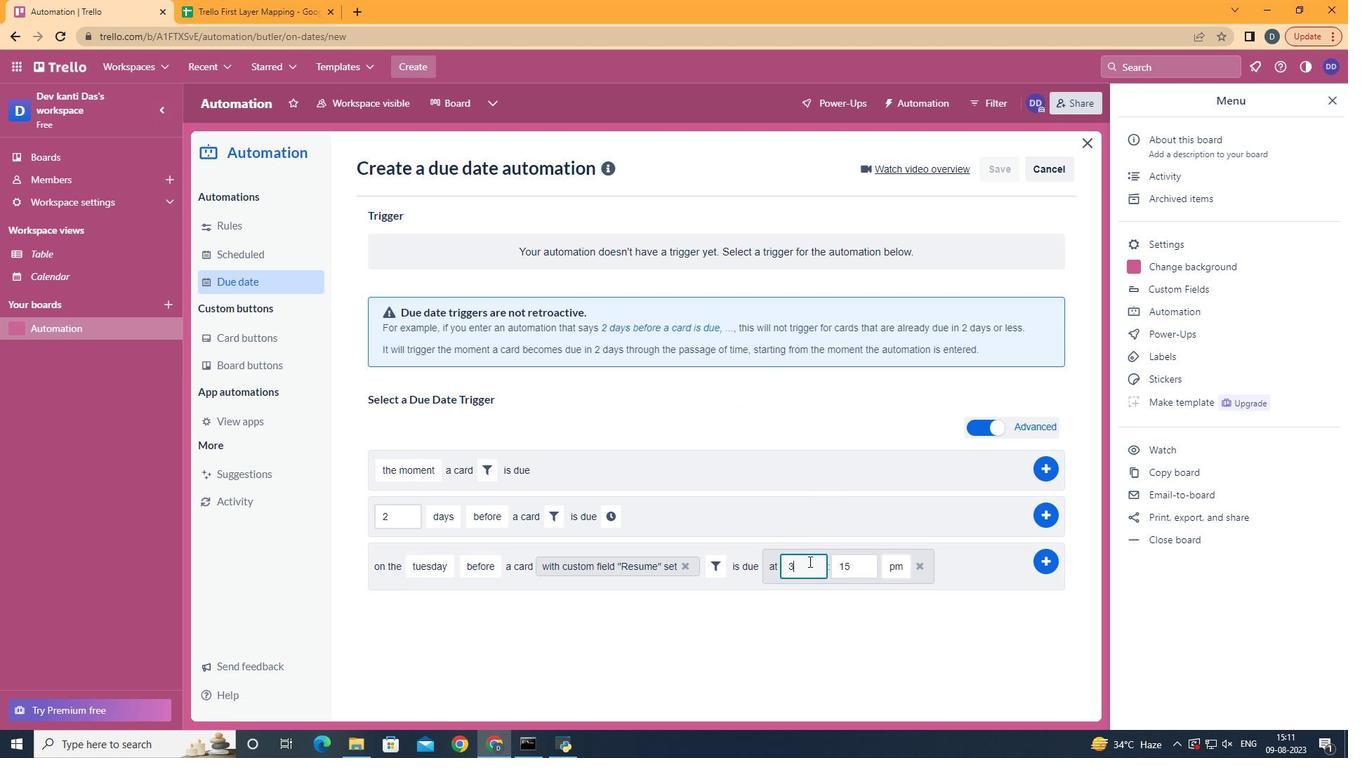 
Action: Mouse moved to (802, 562)
Screenshot: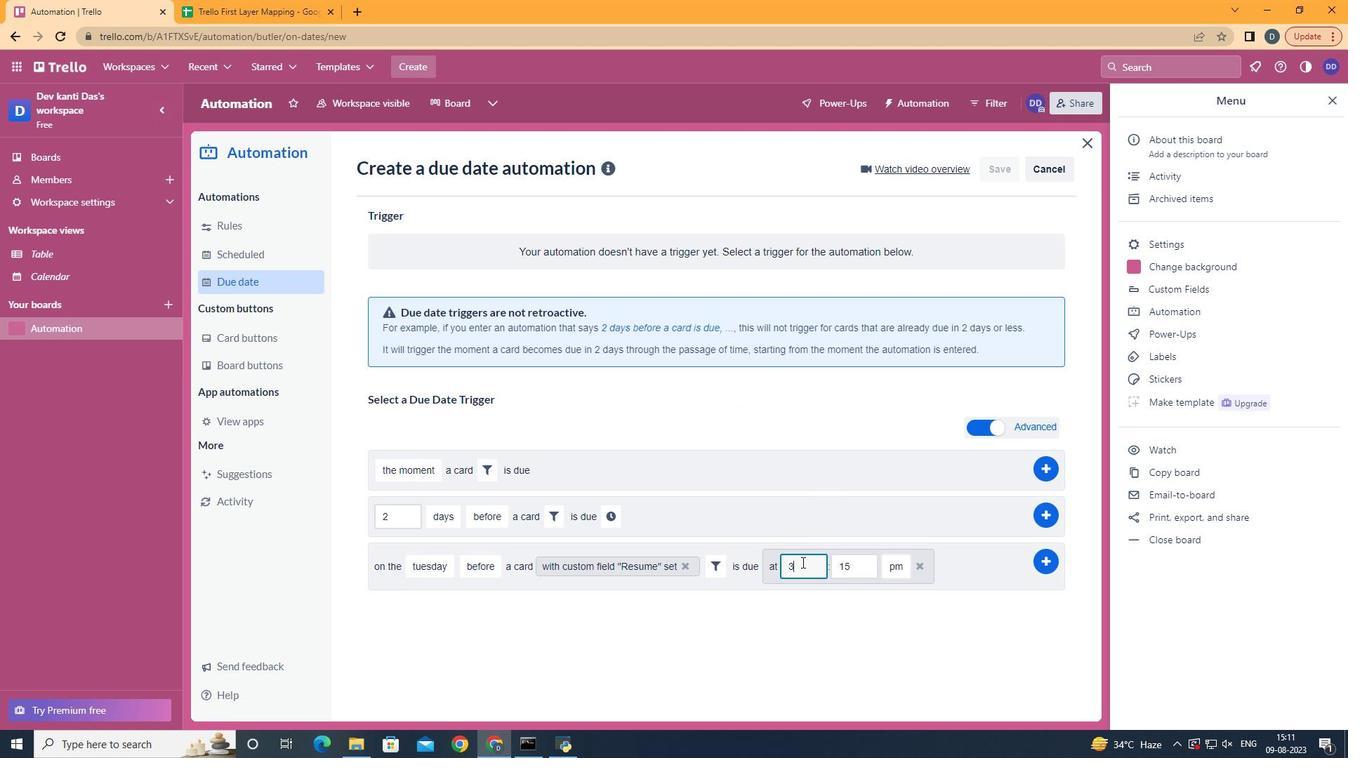 
Action: Key pressed <Key.backspace>11
Screenshot: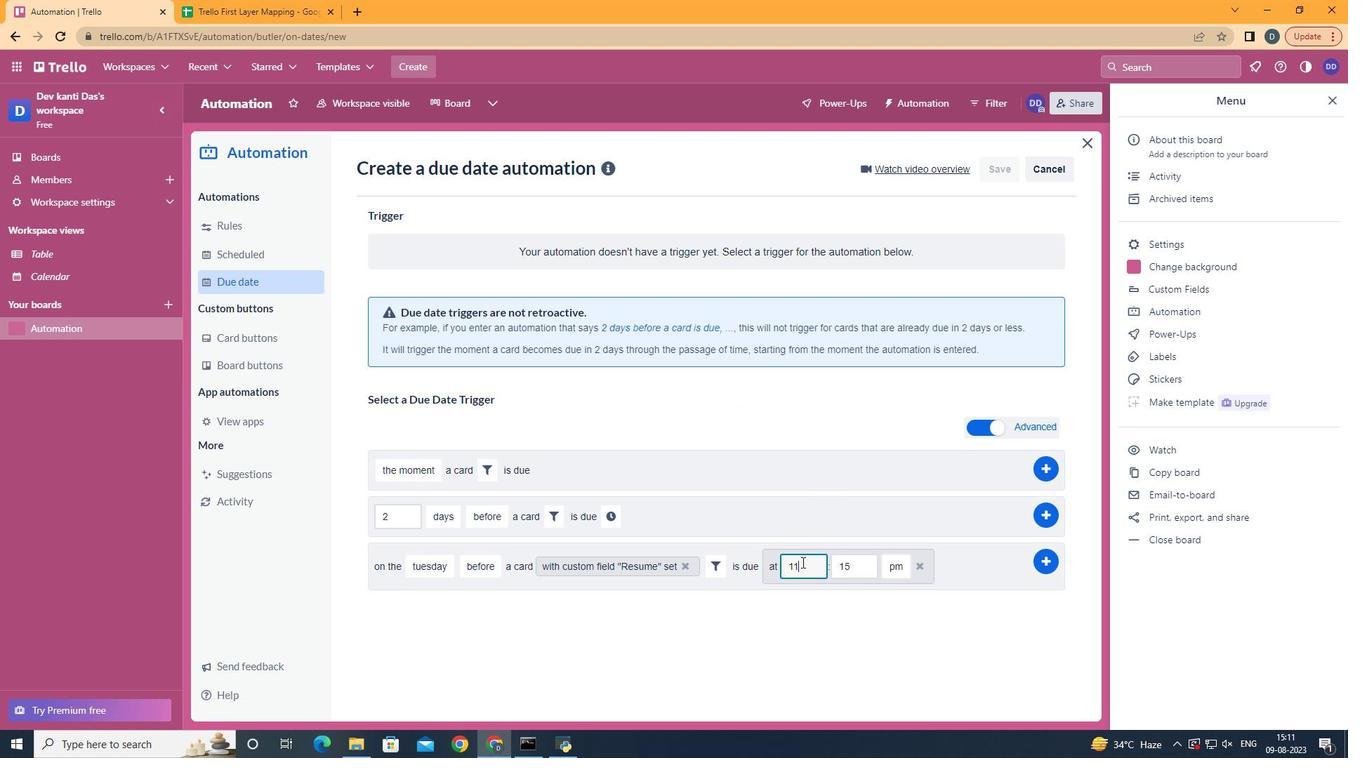 
Action: Mouse moved to (868, 568)
Screenshot: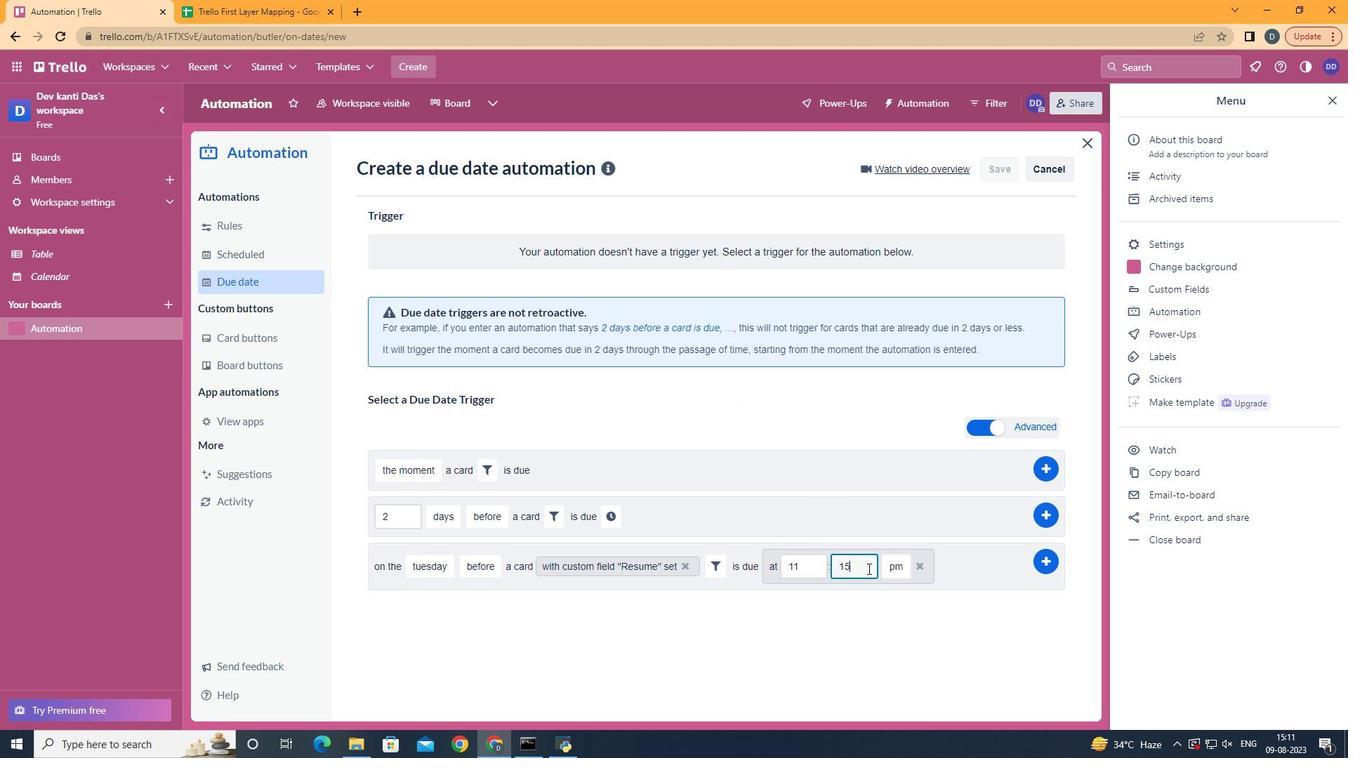 
Action: Mouse pressed left at (868, 568)
Screenshot: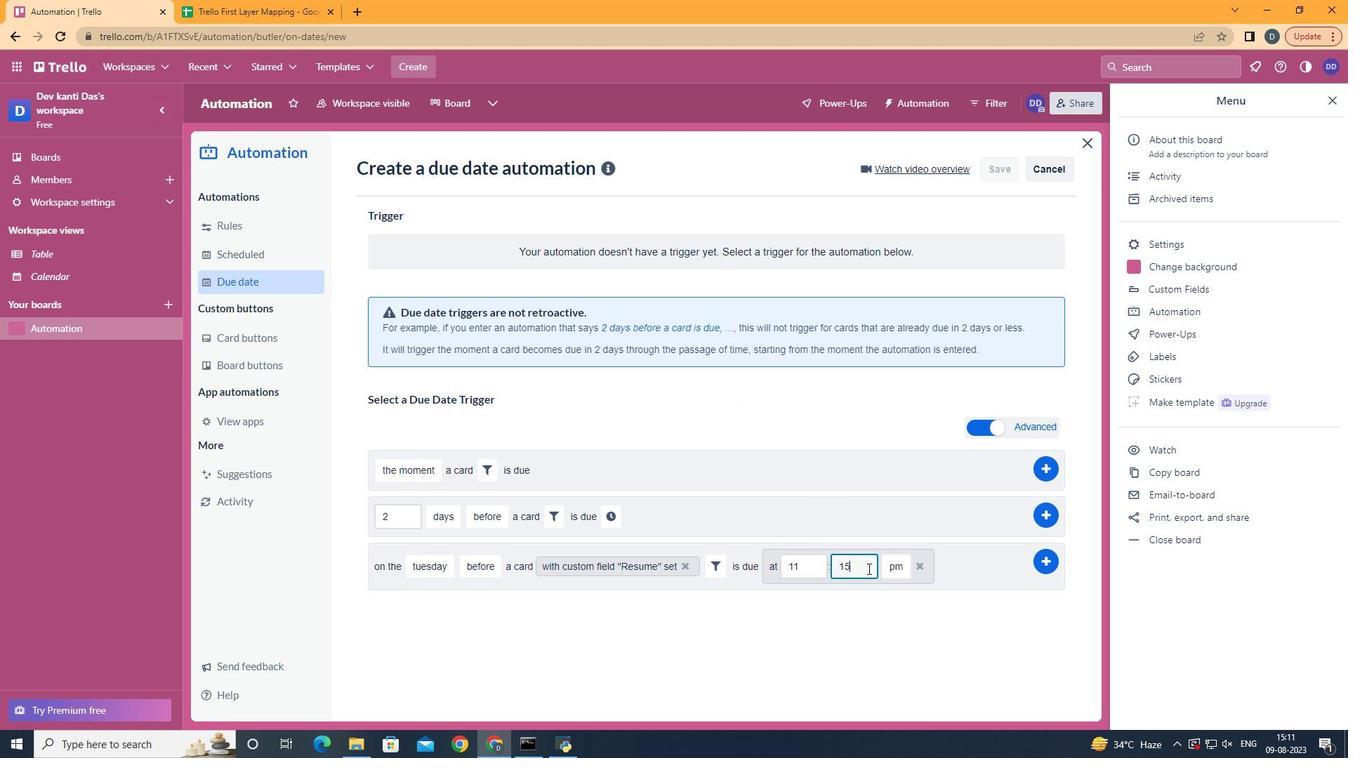 
Action: Key pressed <Key.backspace><Key.backspace>00
Screenshot: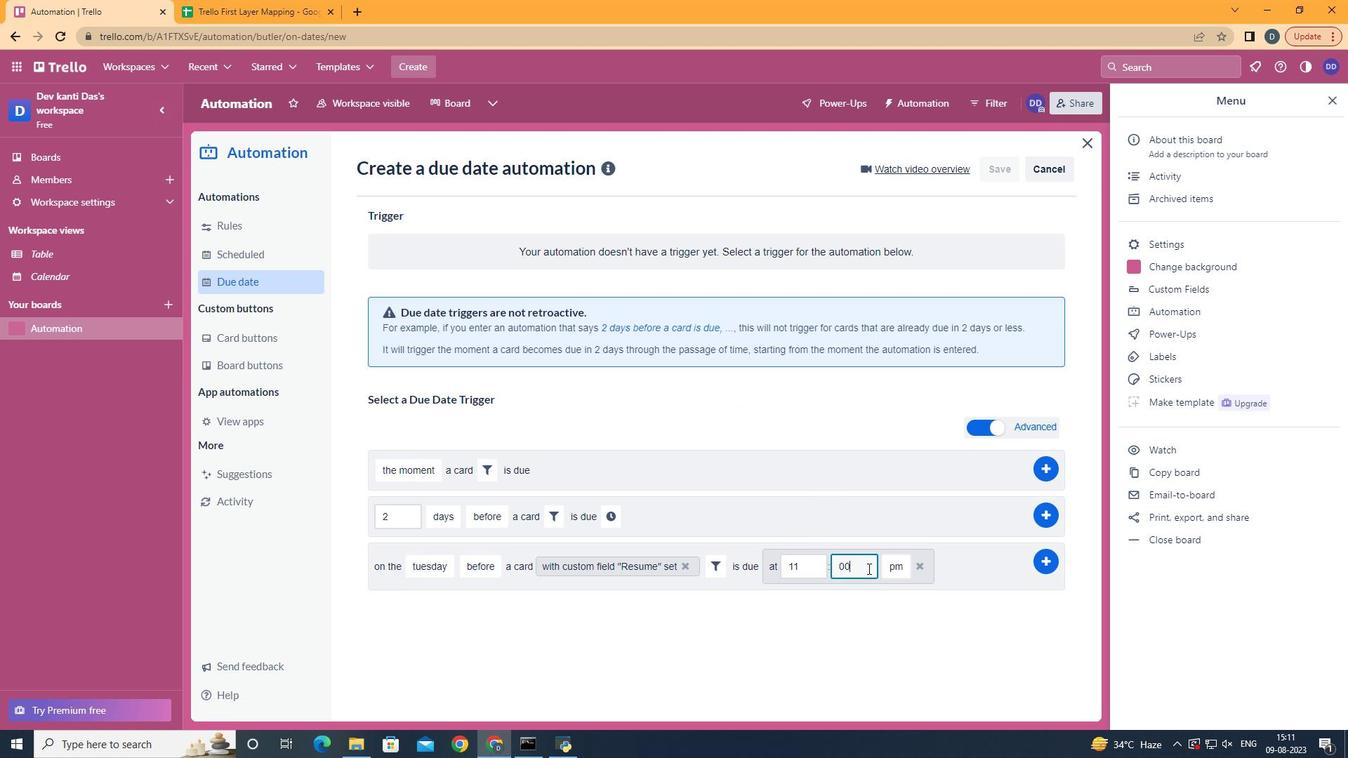 
Action: Mouse moved to (898, 601)
Screenshot: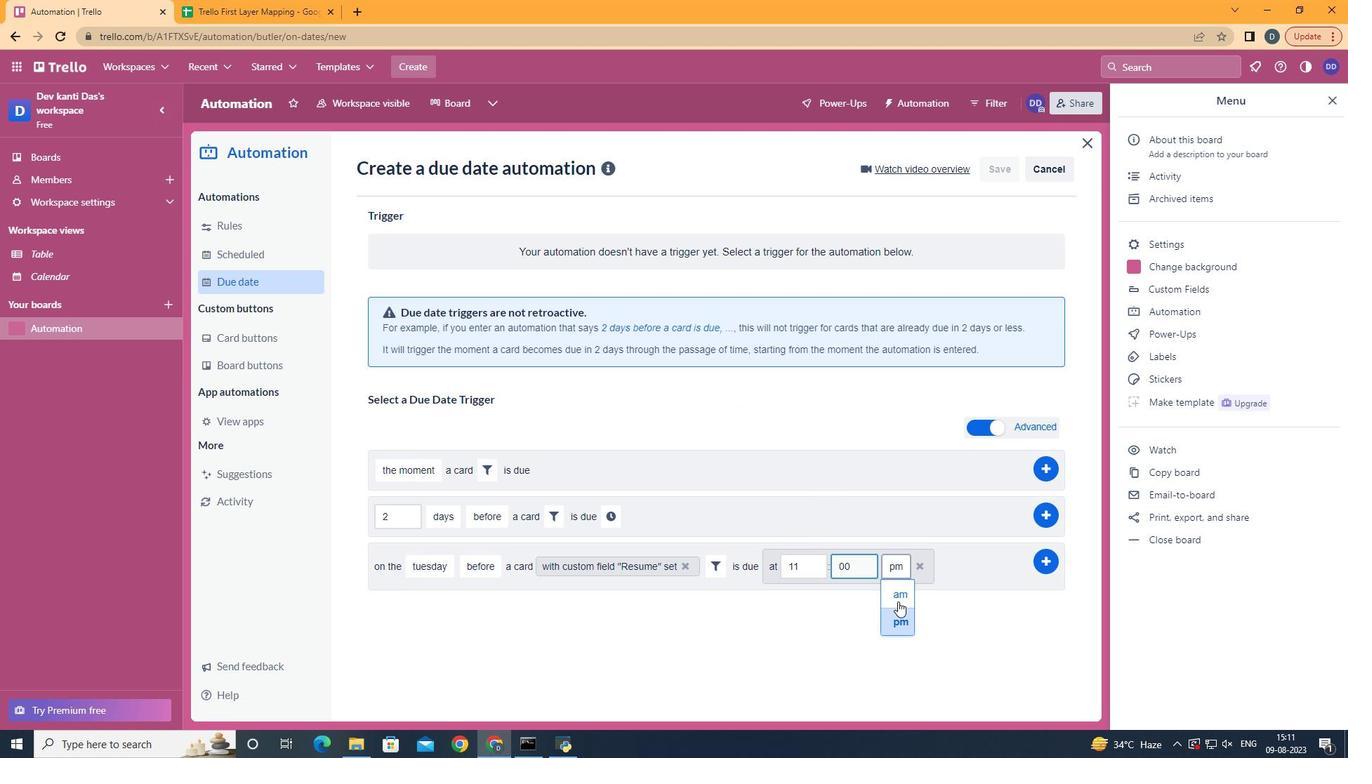 
Action: Mouse pressed left at (898, 601)
Screenshot: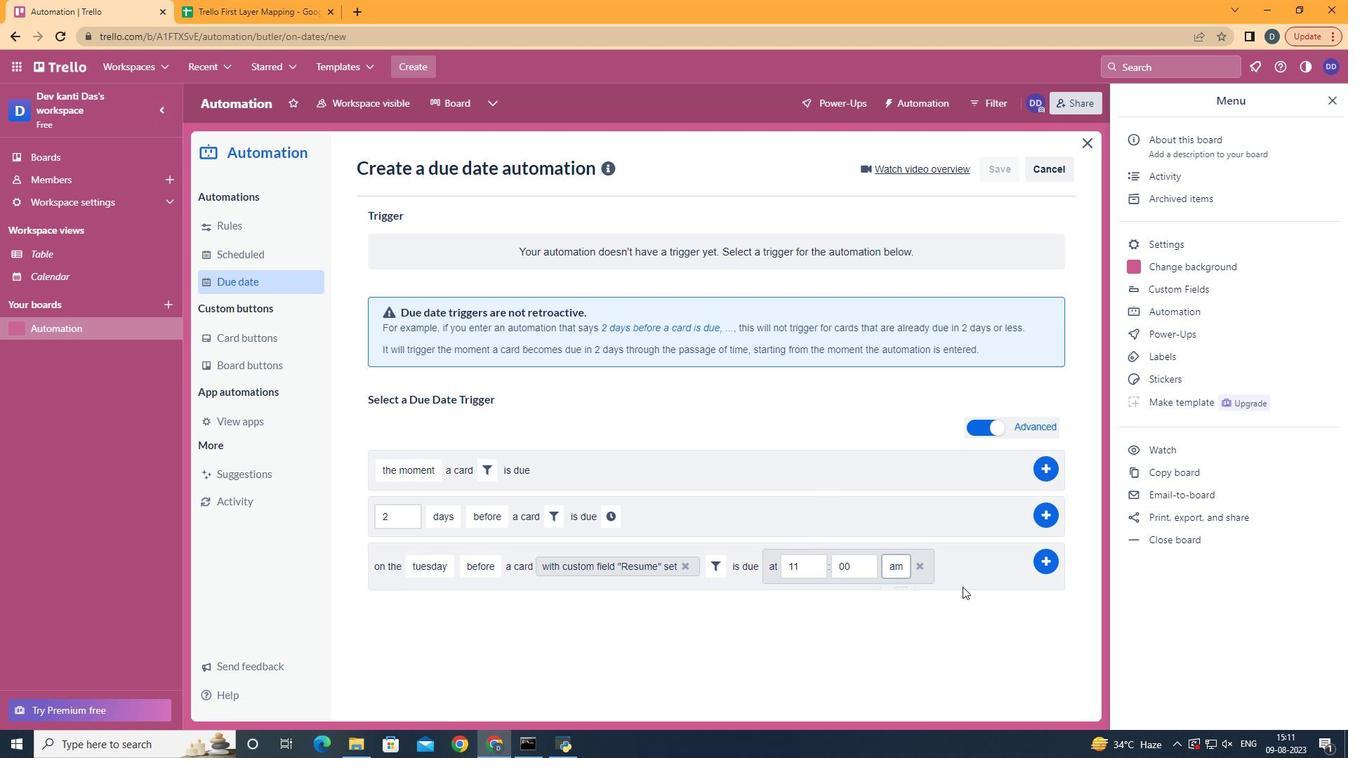 
Action: Mouse moved to (1042, 566)
Screenshot: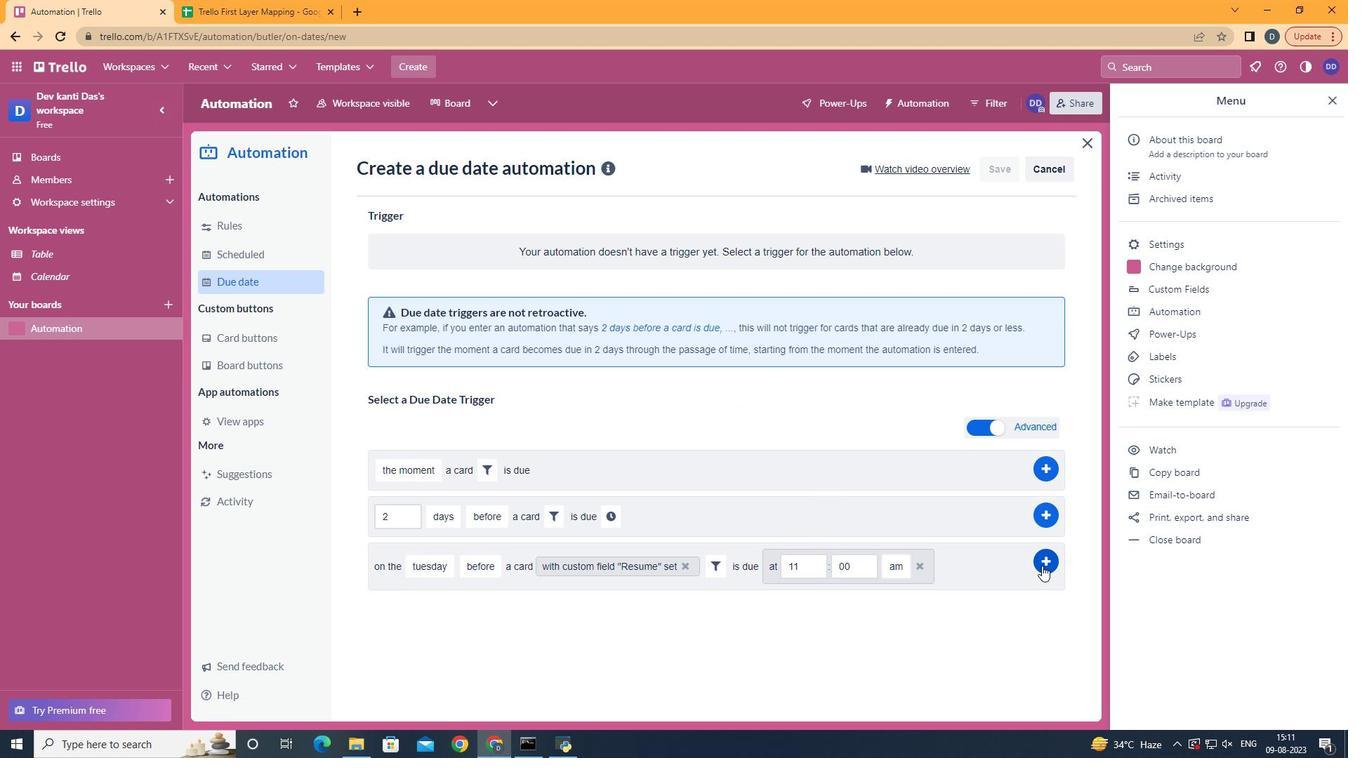 
Action: Mouse pressed left at (1042, 566)
Screenshot: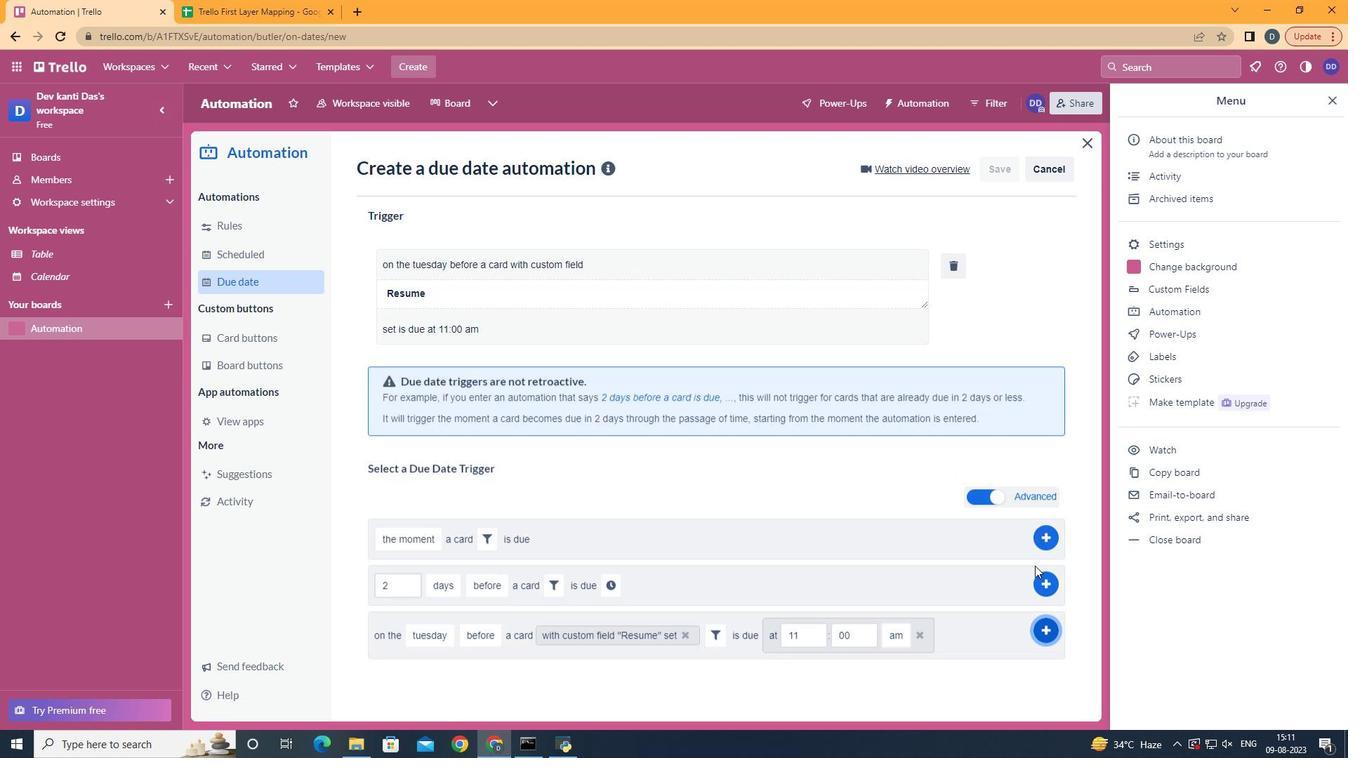 
Action: Mouse moved to (748, 368)
Screenshot: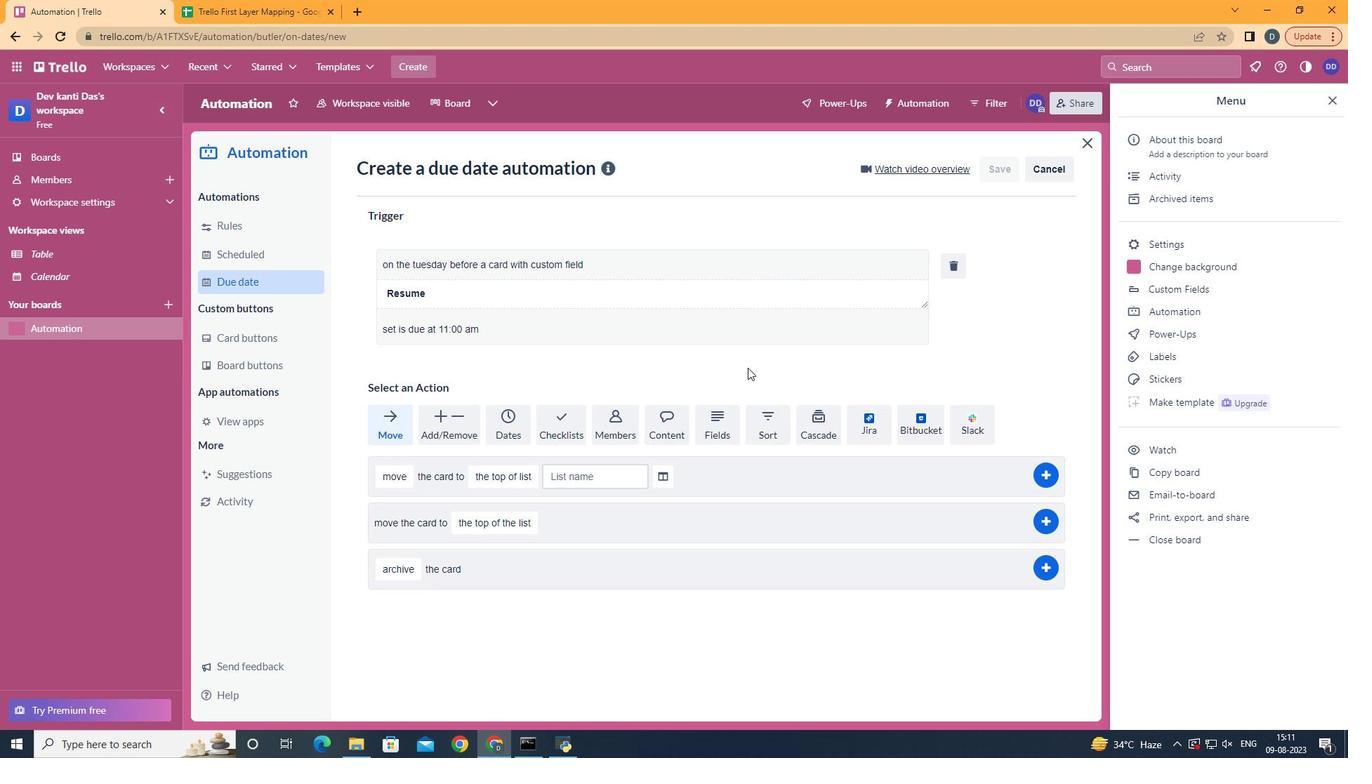 
